 Task: Look for space in Xinhui, China from 5th June, 2023 to 16th June, 2023 for 2 adults in price range Rs.14000 to Rs.18000. Place can be entire place with 1  bedroom having 1 bed and 1 bathroom. Property type can be house, flat, guest house, hotel. Booking option can be shelf check-in. Required host language is Chinese (Simplified).
Action: Mouse moved to (380, 135)
Screenshot: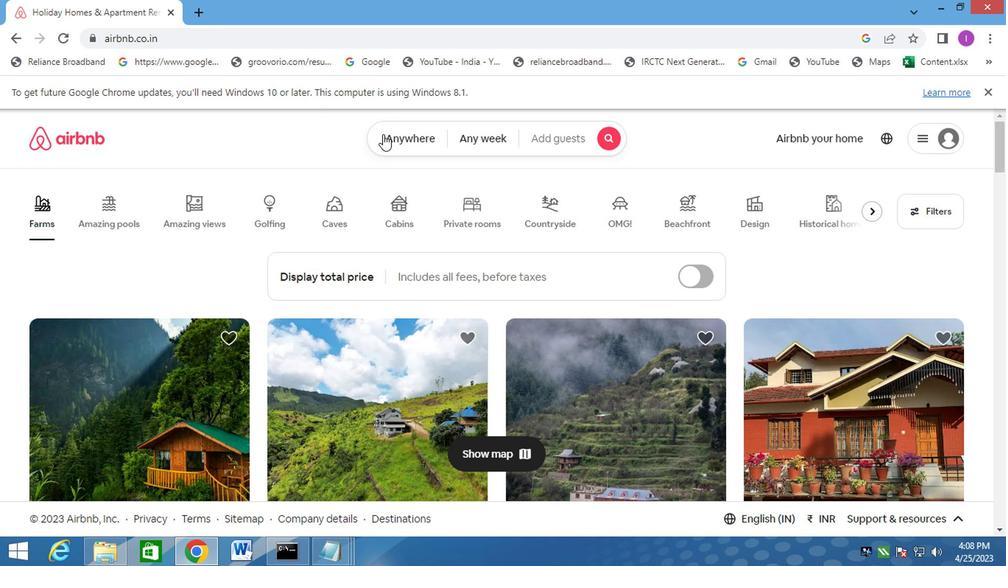 
Action: Mouse pressed left at (380, 135)
Screenshot: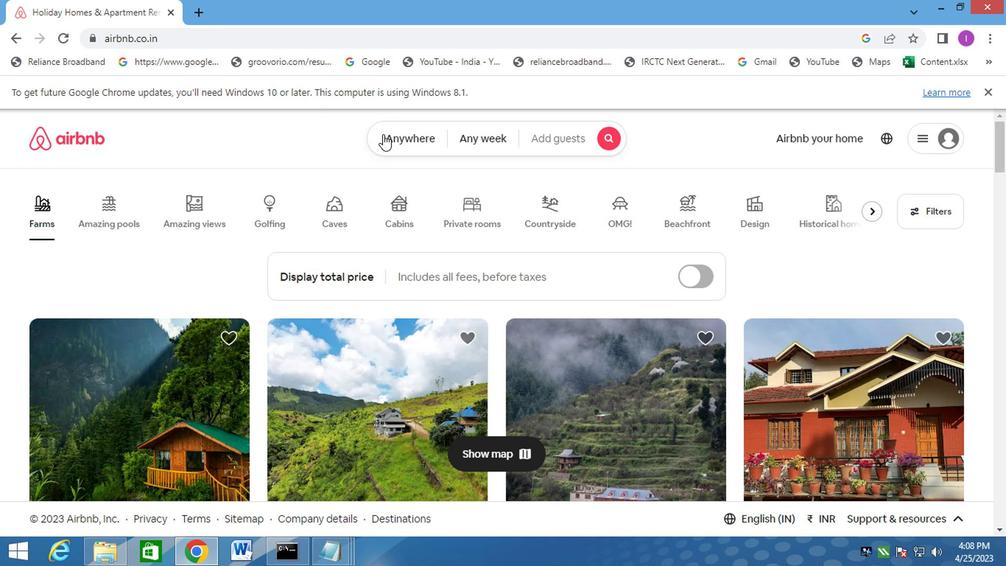 
Action: Mouse moved to (204, 200)
Screenshot: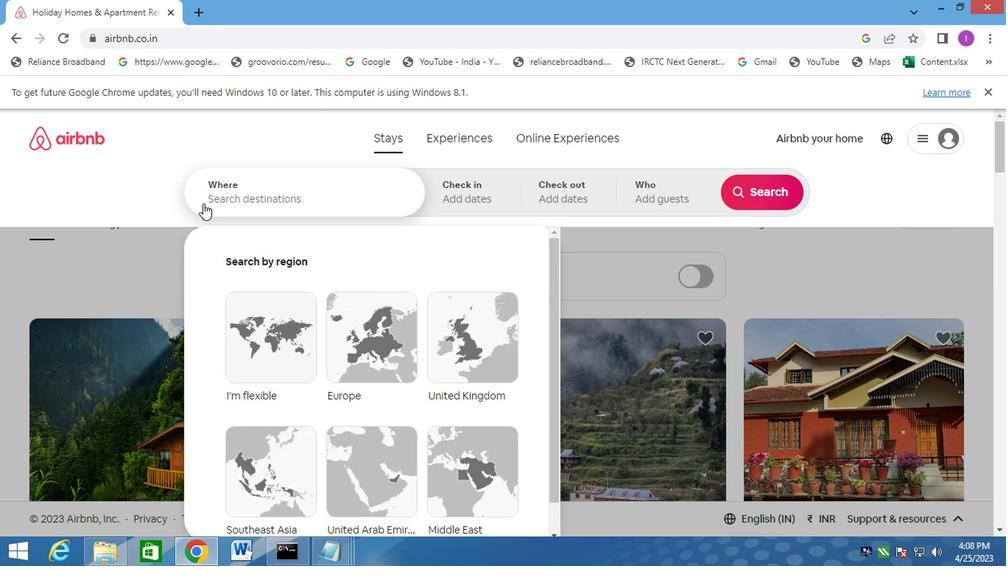 
Action: Mouse pressed left at (204, 200)
Screenshot: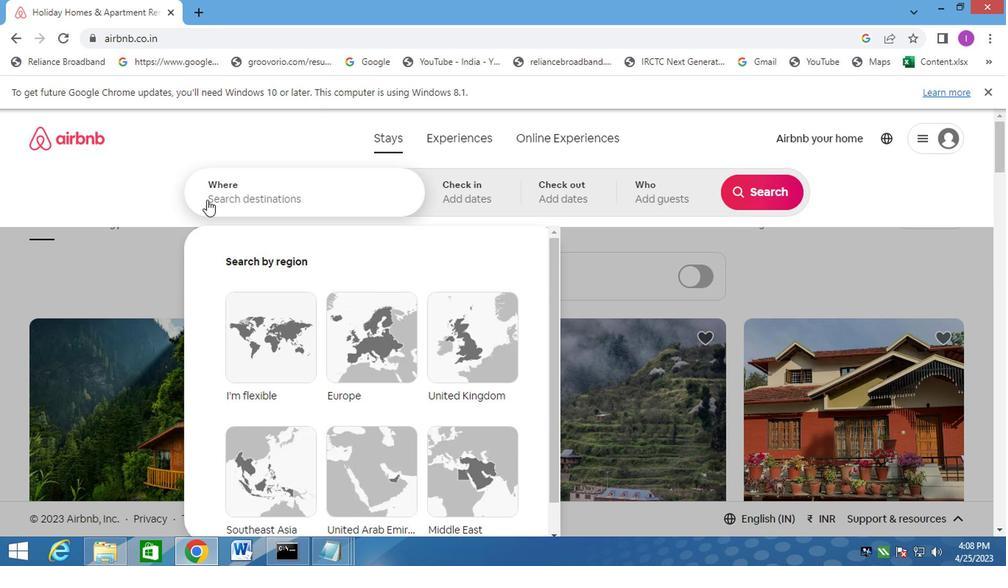 
Action: Mouse moved to (386, 208)
Screenshot: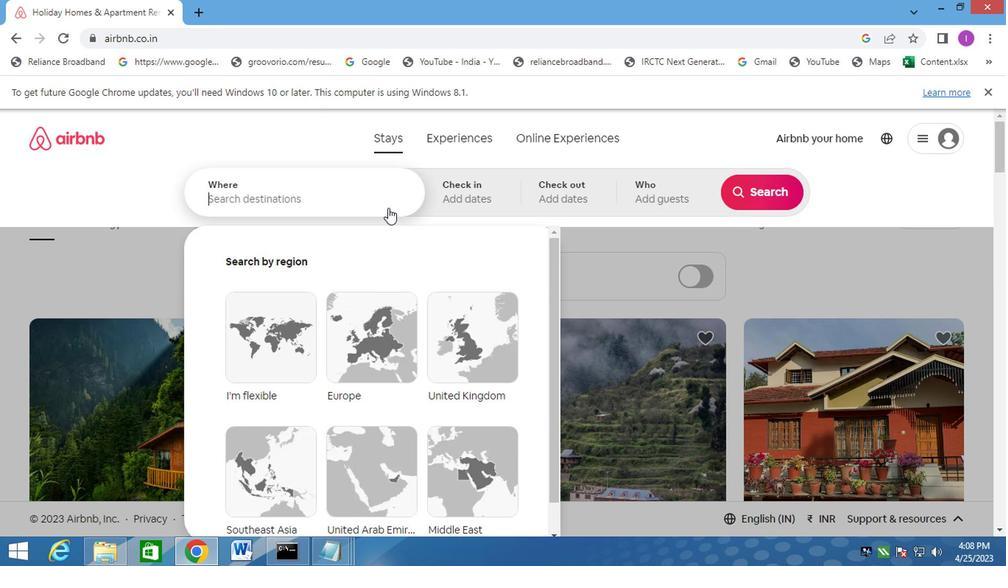 
Action: Key pressed xinhui
Screenshot: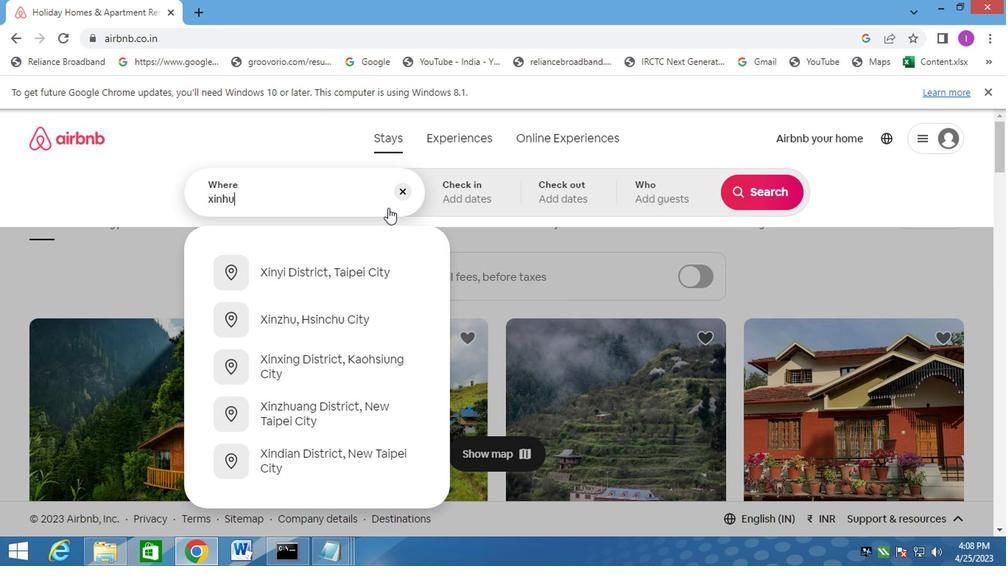 
Action: Mouse moved to (386, 208)
Screenshot: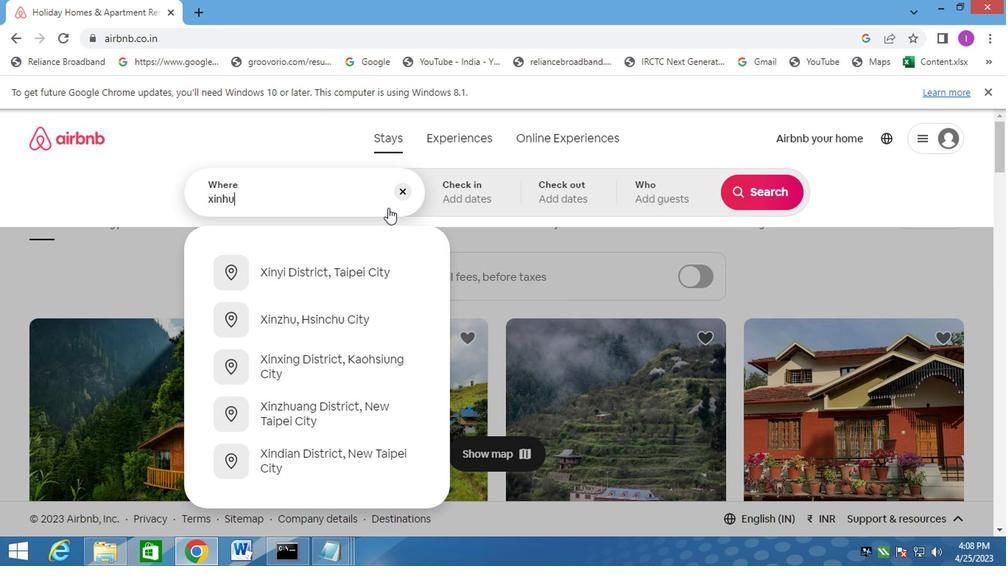 
Action: Key pressed ,china
Screenshot: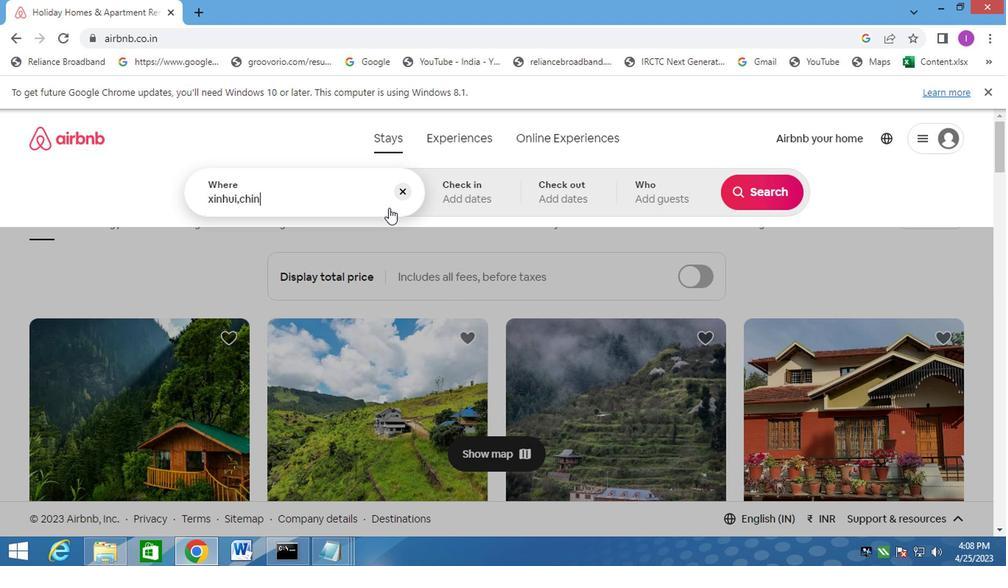 
Action: Mouse moved to (489, 186)
Screenshot: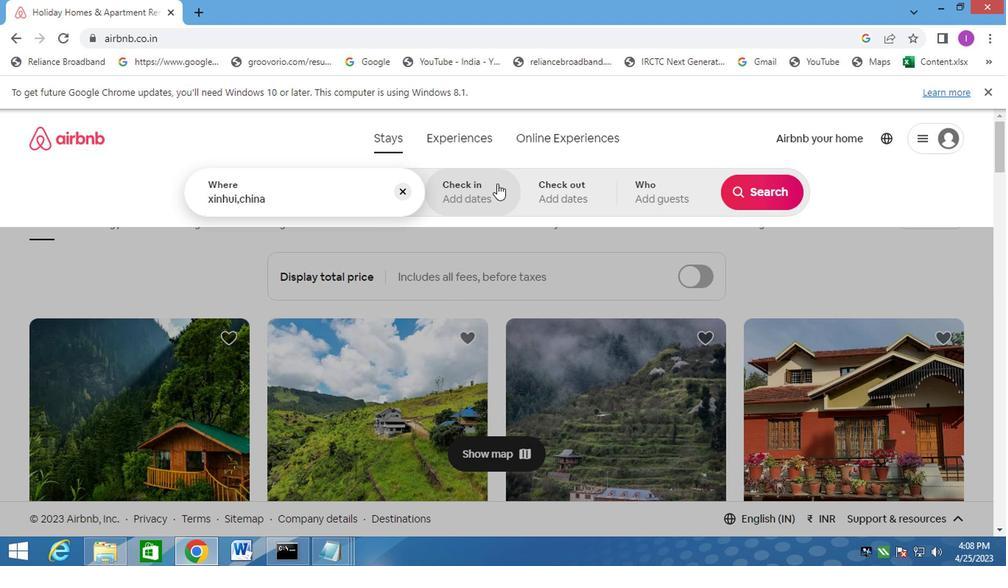 
Action: Mouse pressed left at (489, 186)
Screenshot: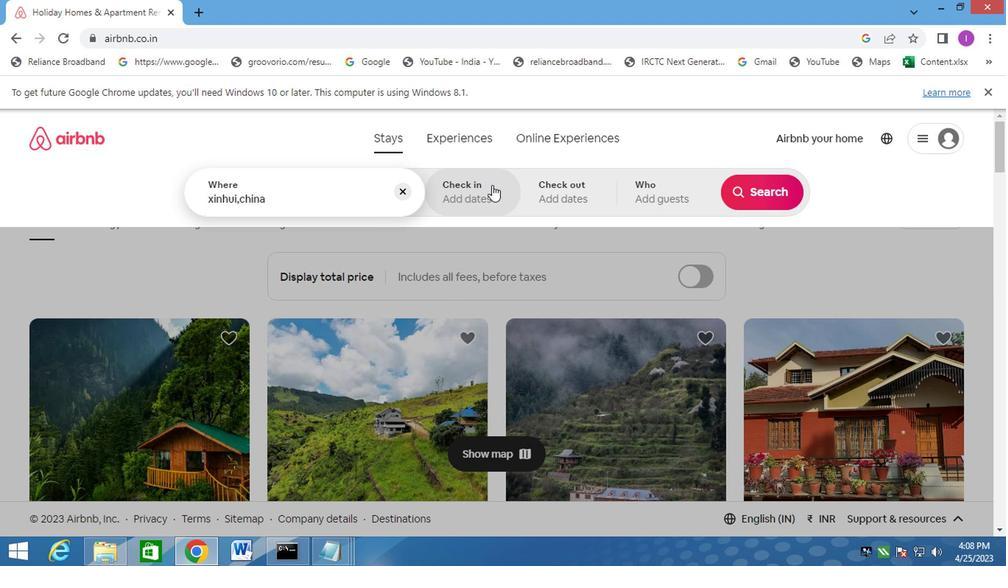 
Action: Mouse moved to (749, 309)
Screenshot: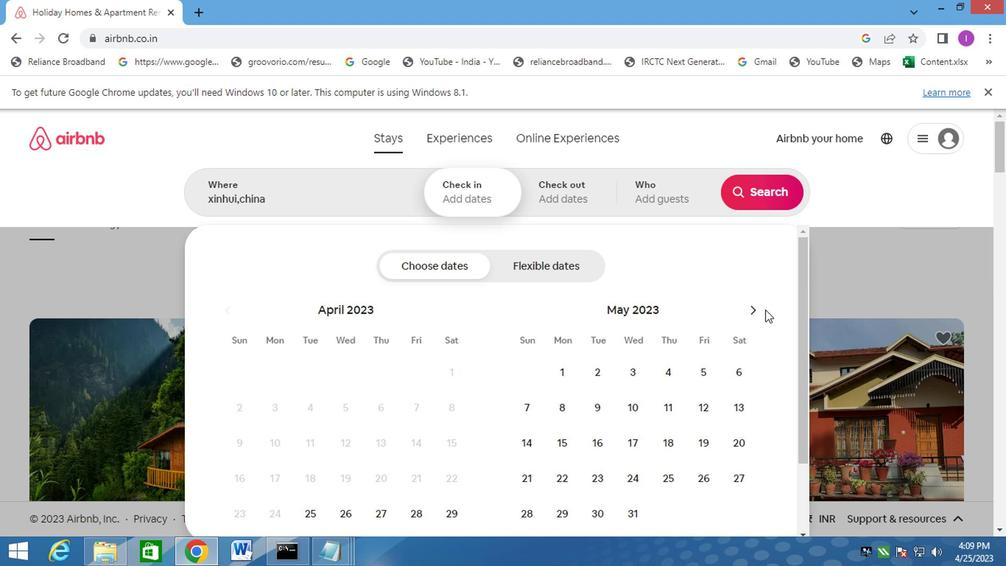 
Action: Mouse pressed left at (749, 309)
Screenshot: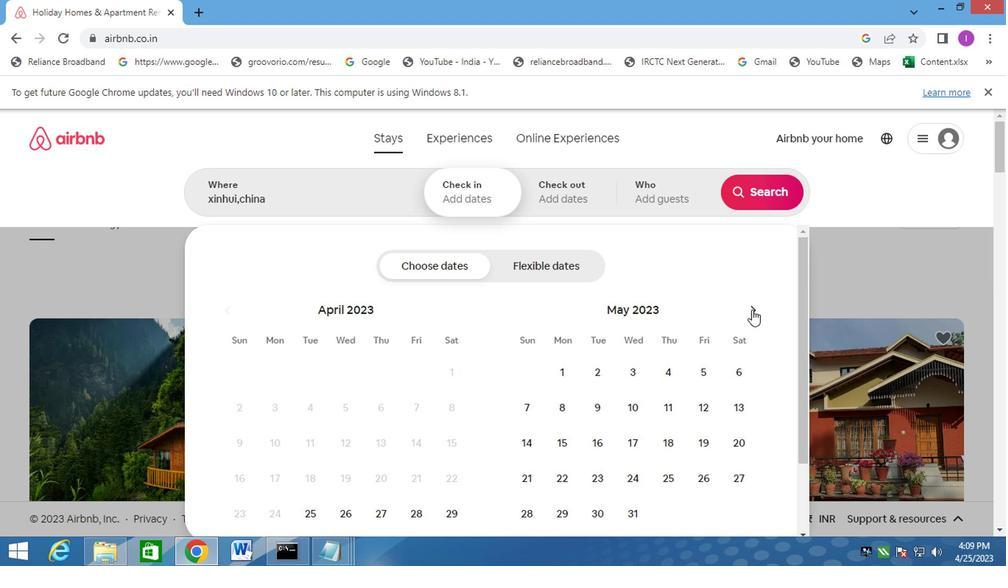
Action: Mouse pressed left at (749, 309)
Screenshot: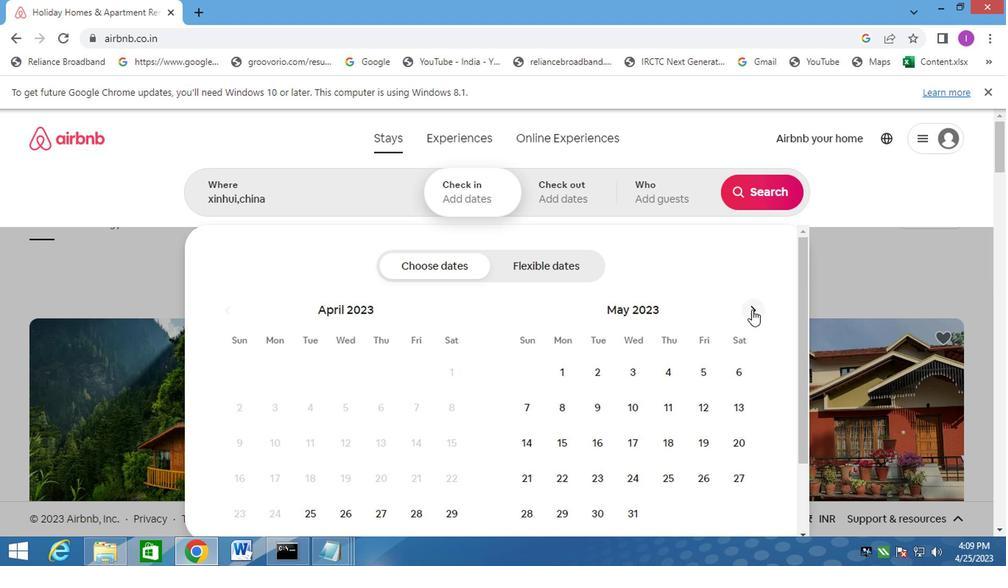
Action: Mouse pressed left at (749, 309)
Screenshot: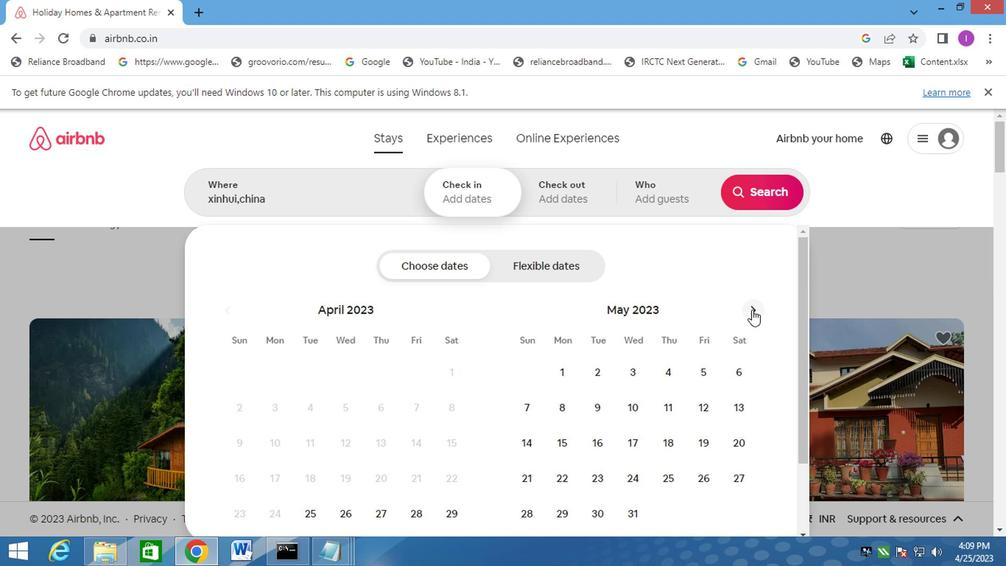
Action: Mouse moved to (275, 406)
Screenshot: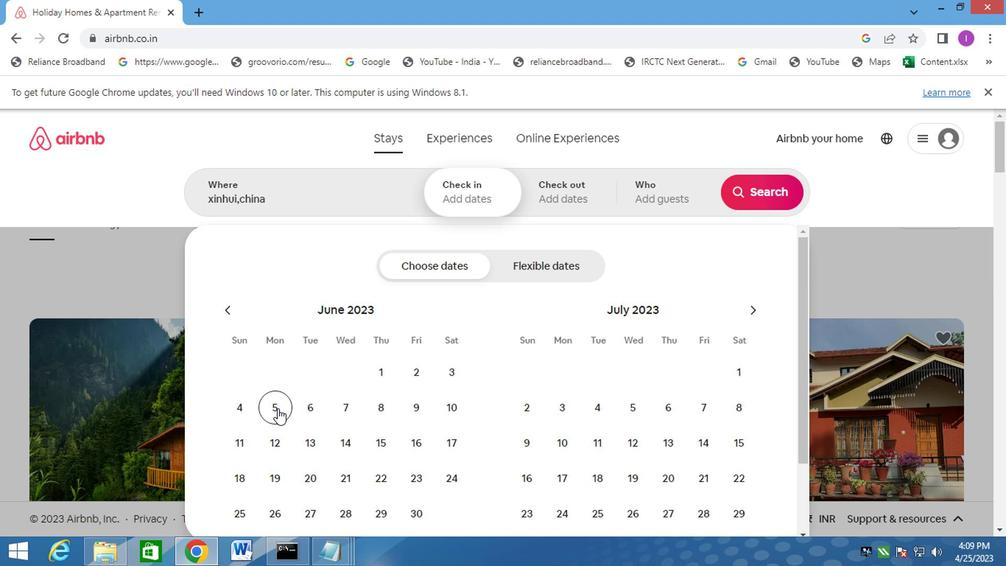 
Action: Mouse pressed left at (275, 406)
Screenshot: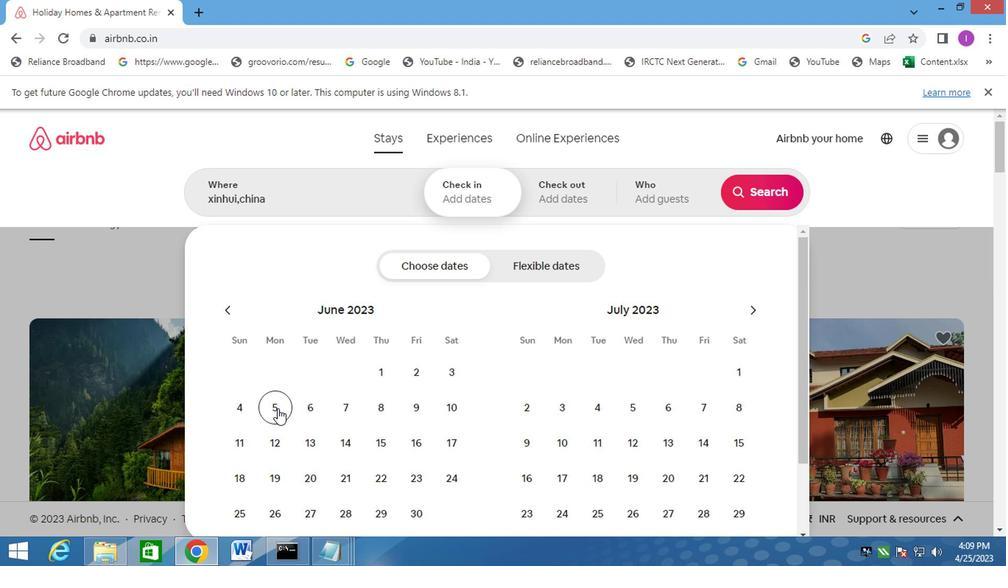 
Action: Mouse moved to (417, 434)
Screenshot: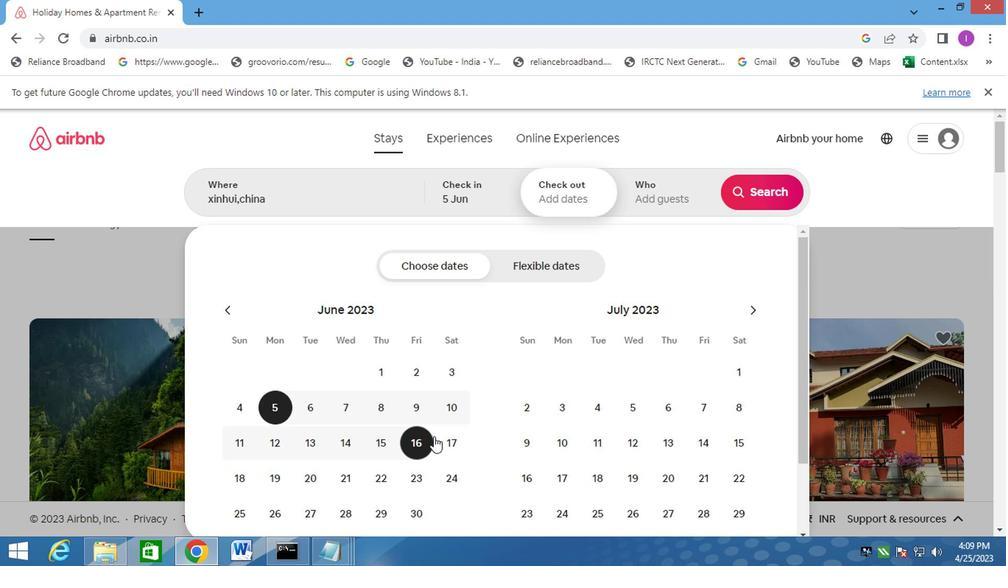 
Action: Mouse pressed left at (417, 434)
Screenshot: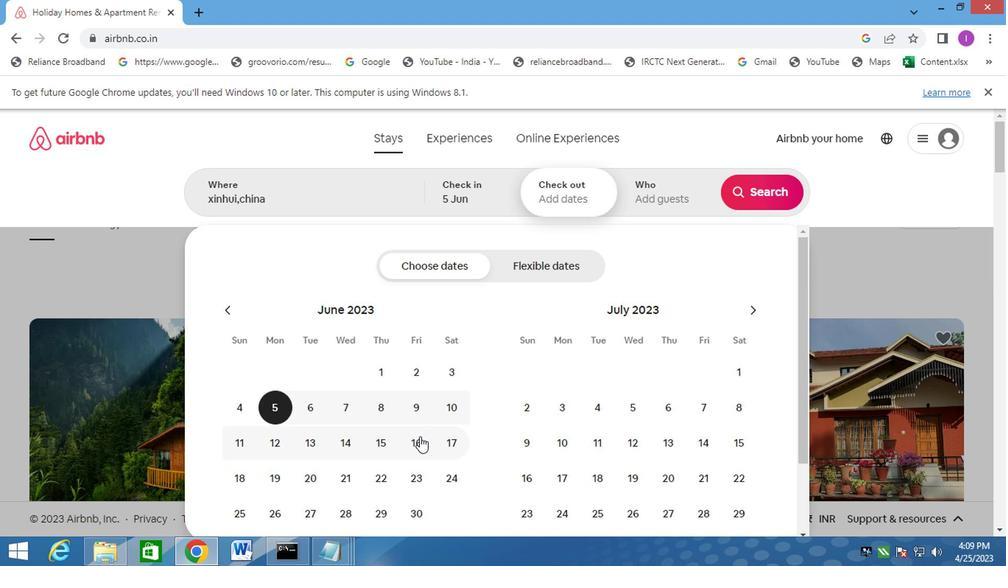 
Action: Mouse moved to (682, 200)
Screenshot: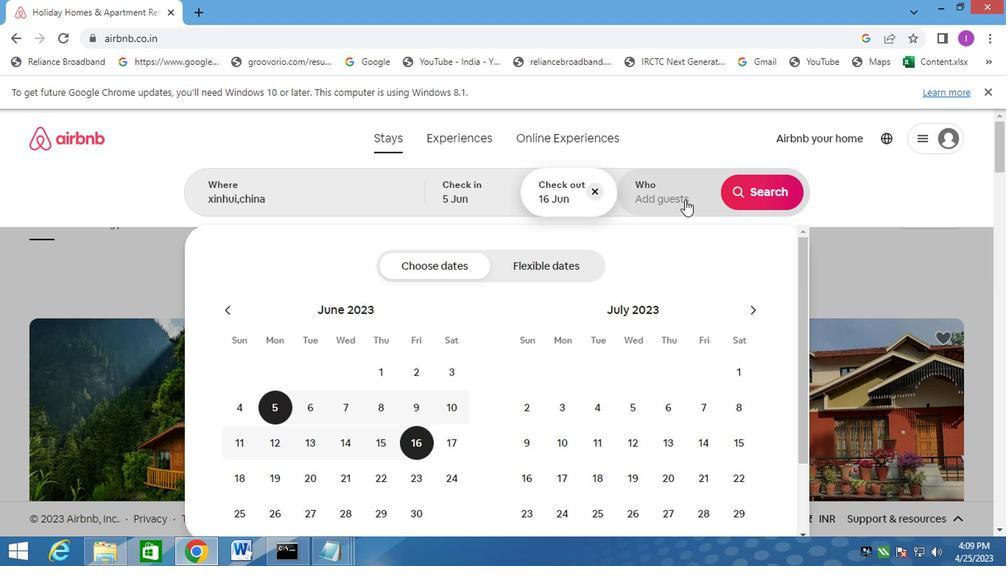 
Action: Mouse pressed left at (682, 200)
Screenshot: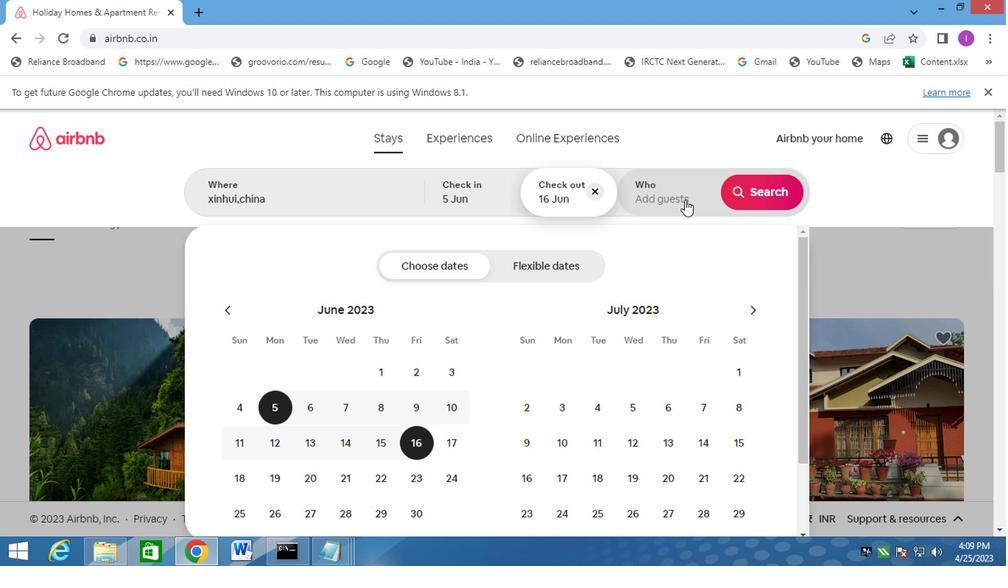 
Action: Mouse moved to (764, 265)
Screenshot: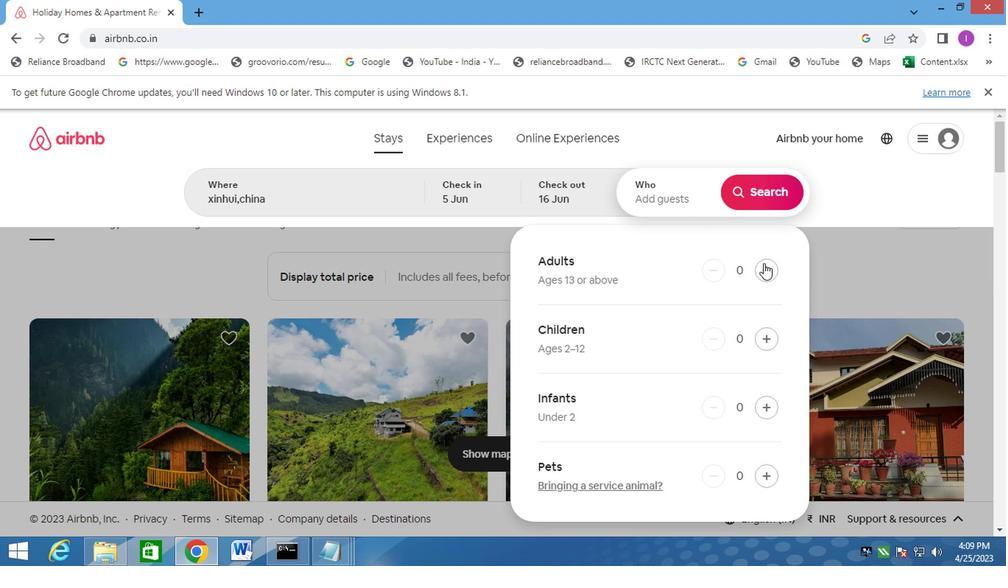 
Action: Mouse pressed left at (764, 265)
Screenshot: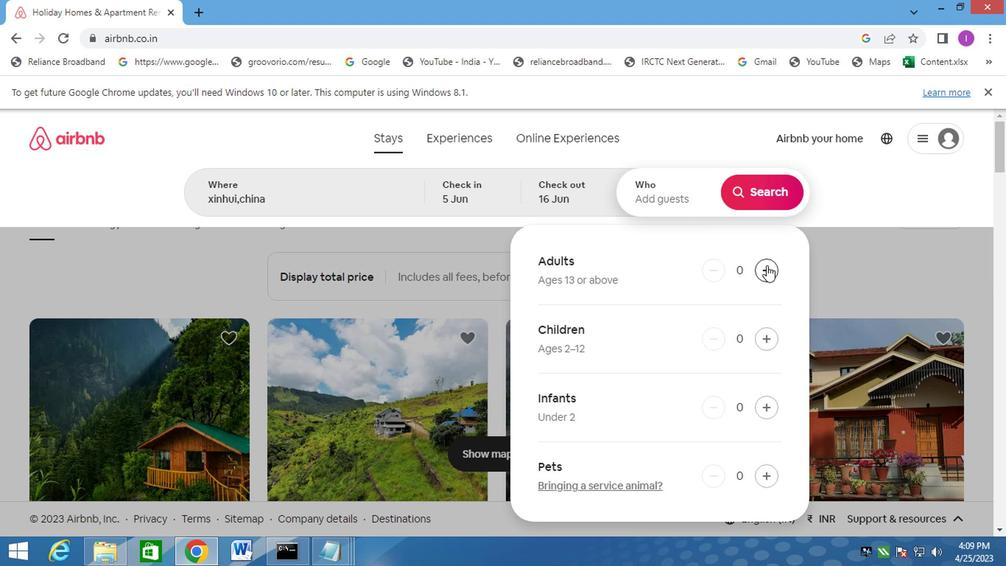 
Action: Mouse moved to (765, 264)
Screenshot: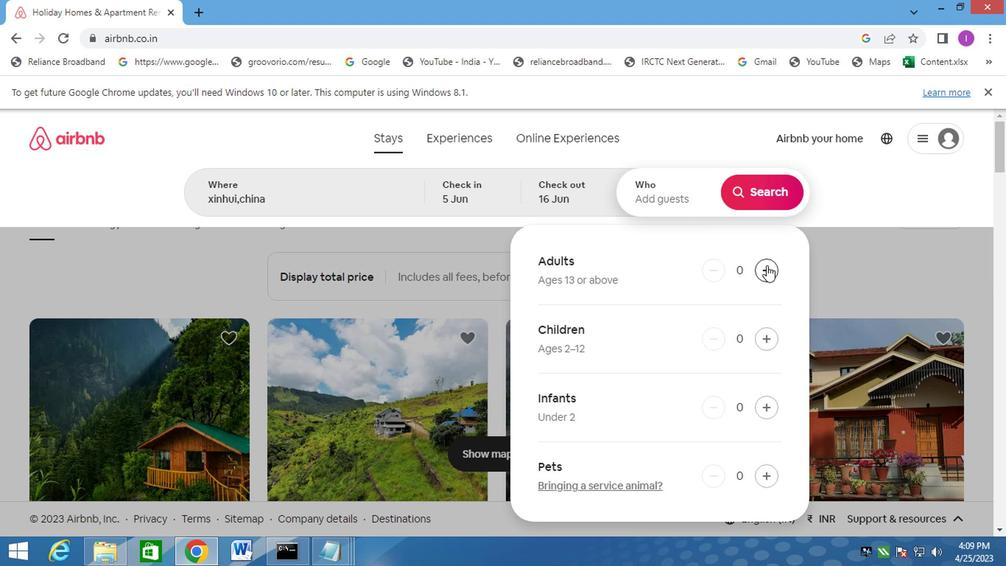 
Action: Mouse pressed left at (765, 264)
Screenshot: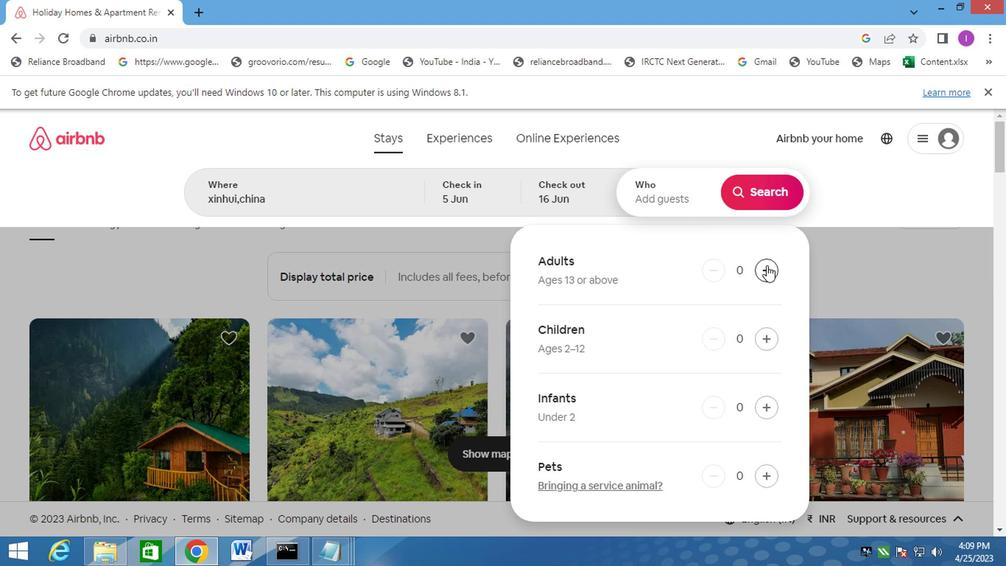 
Action: Mouse moved to (778, 189)
Screenshot: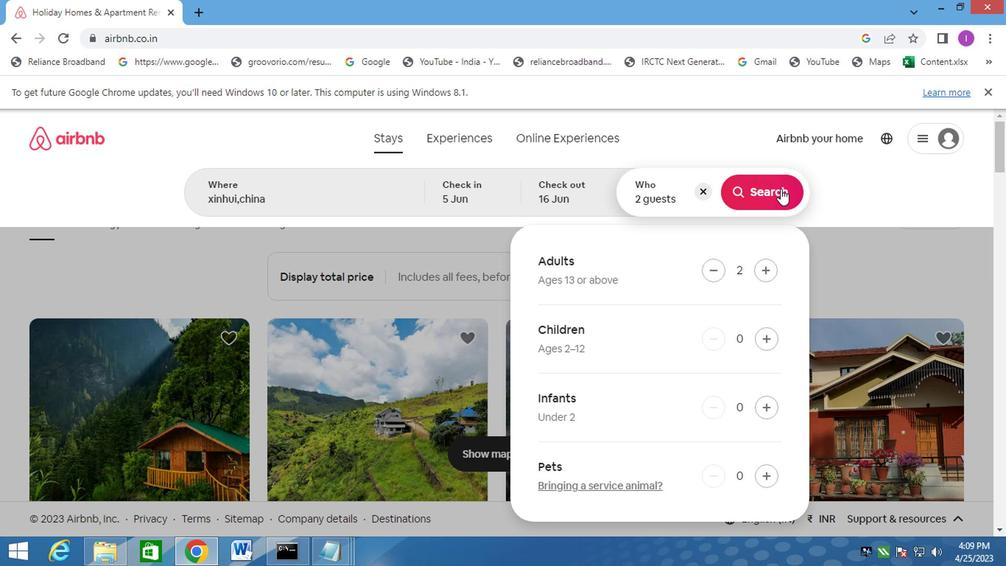 
Action: Mouse pressed left at (778, 189)
Screenshot: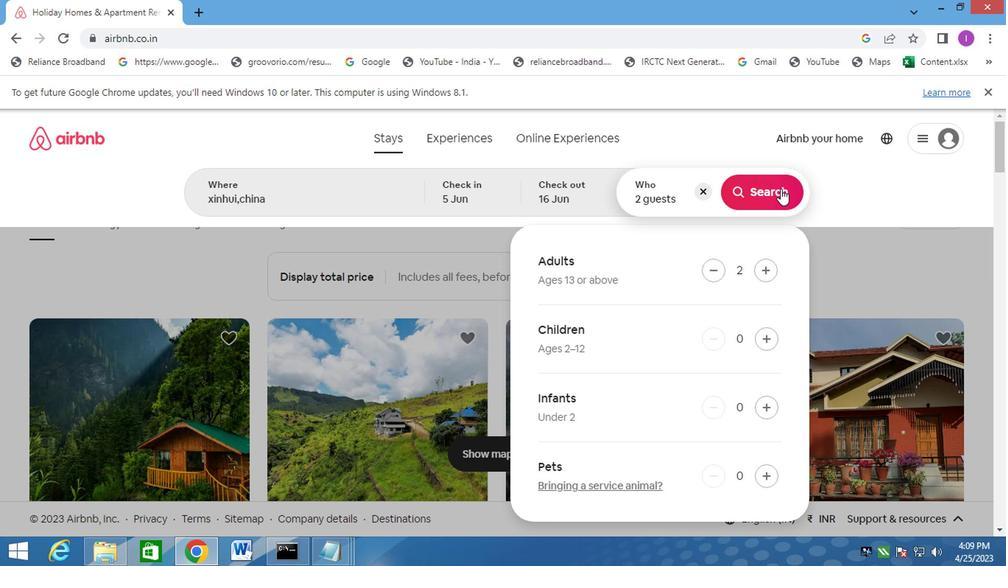 
Action: Mouse moved to (945, 197)
Screenshot: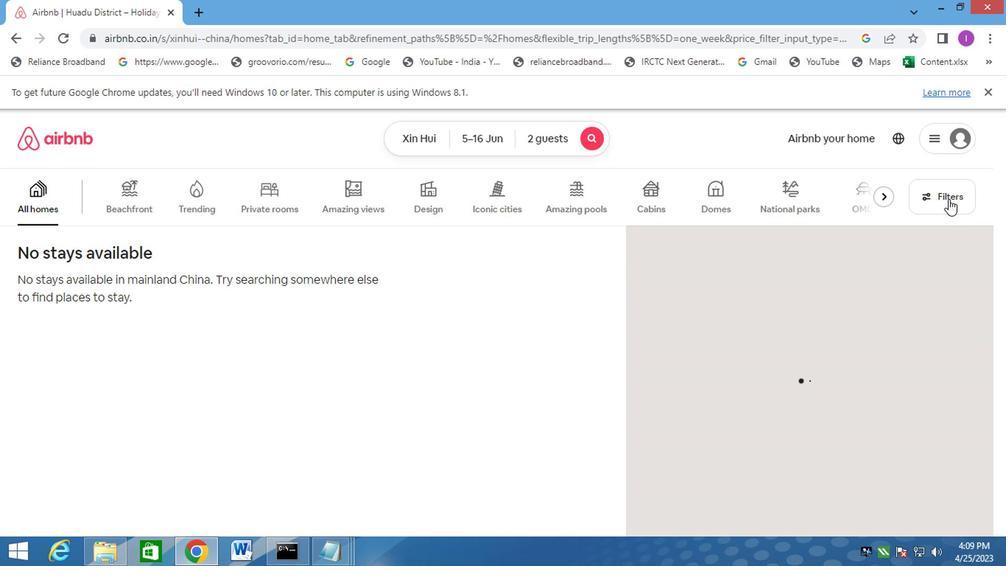 
Action: Mouse pressed left at (945, 197)
Screenshot: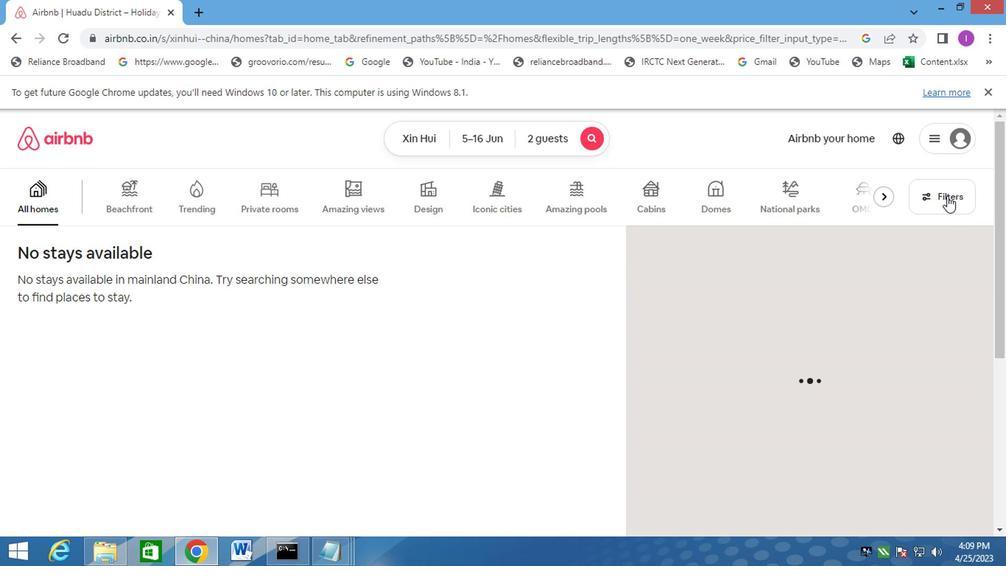 
Action: Mouse moved to (309, 287)
Screenshot: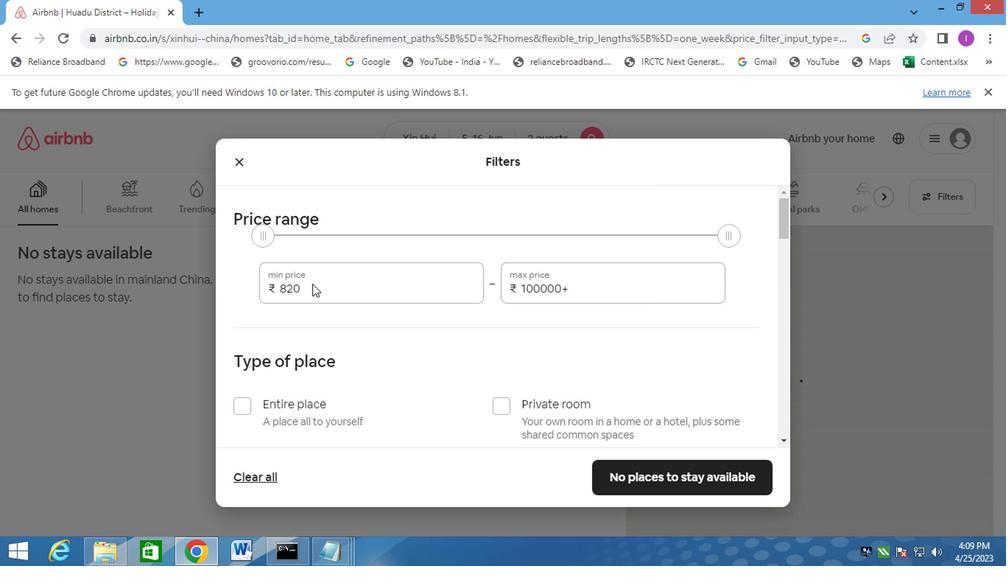 
Action: Mouse pressed left at (309, 287)
Screenshot: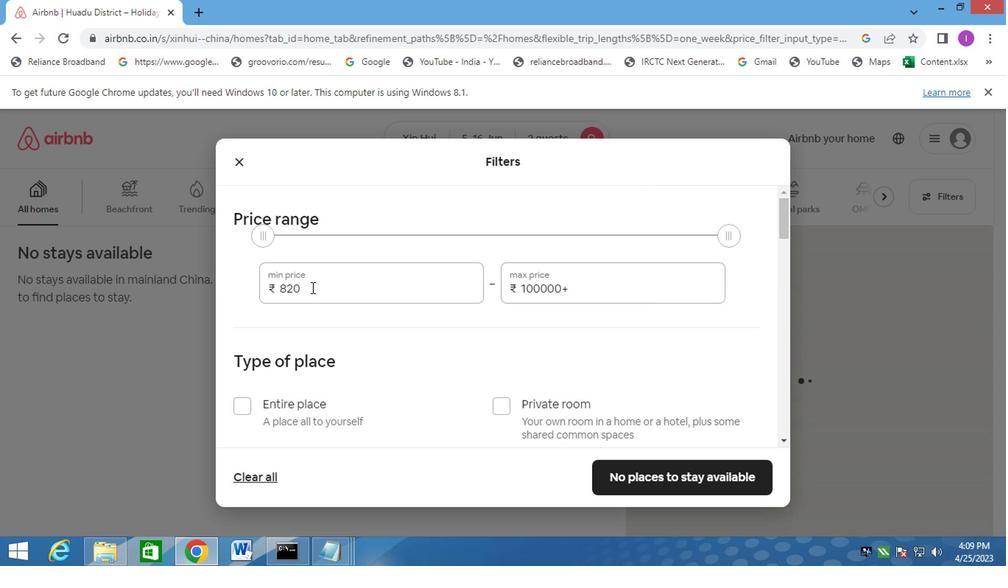 
Action: Mouse moved to (301, 298)
Screenshot: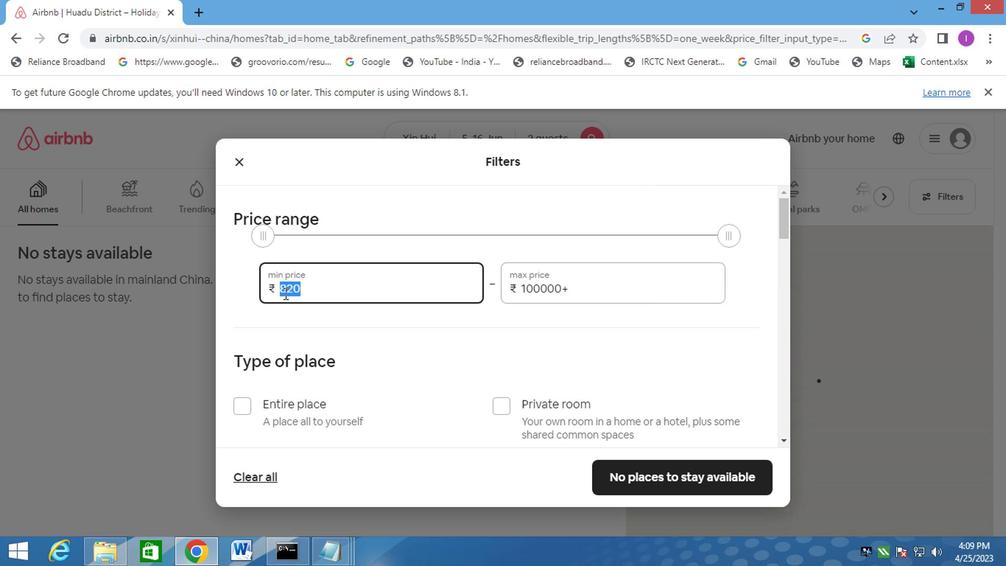 
Action: Key pressed 140000<Key.backspace>
Screenshot: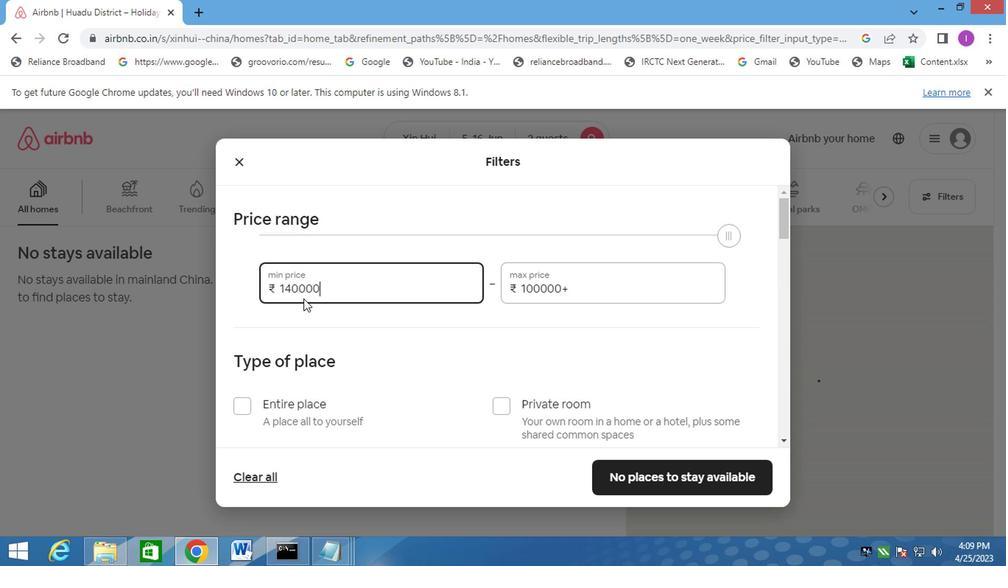 
Action: Mouse moved to (569, 290)
Screenshot: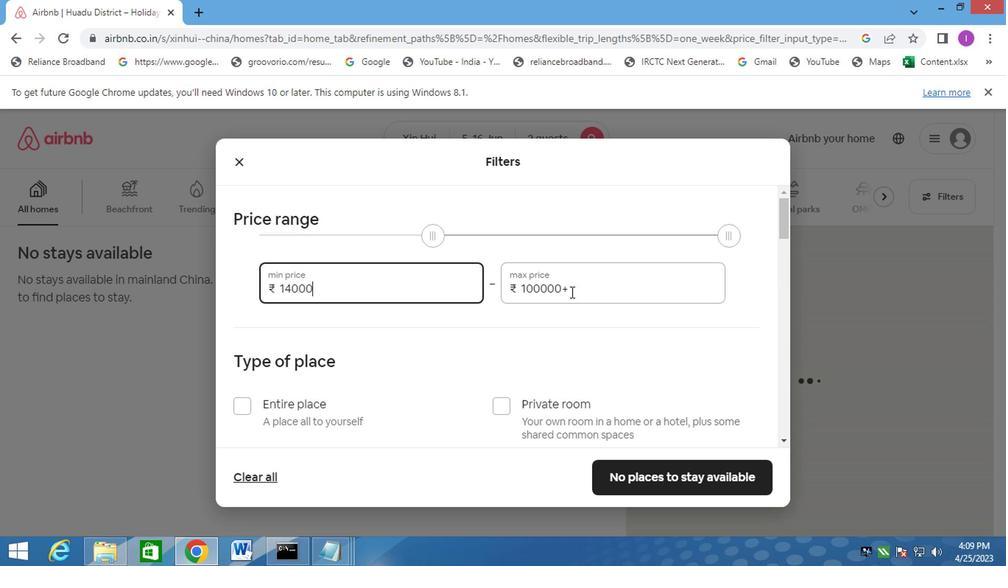 
Action: Mouse pressed left at (569, 290)
Screenshot: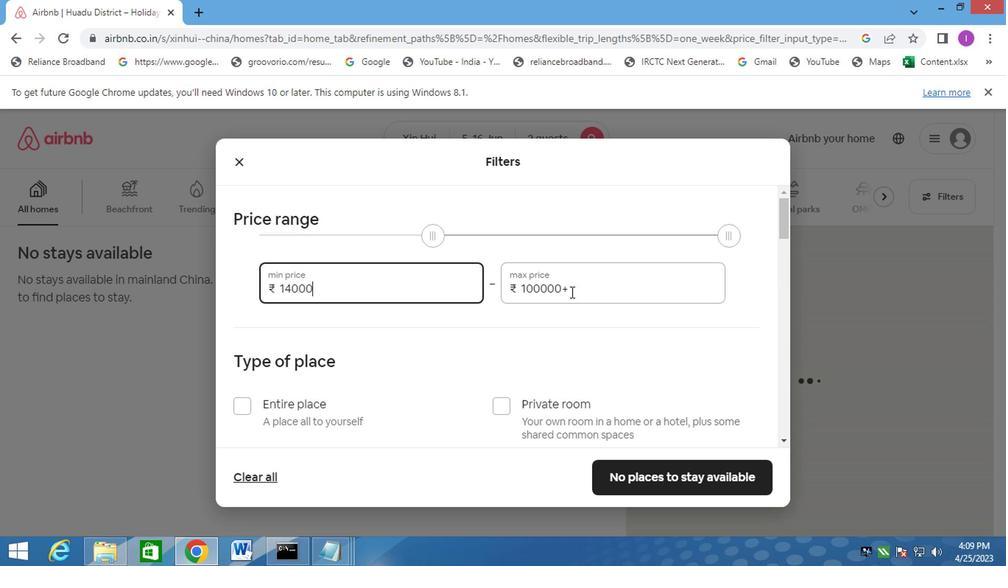 
Action: Mouse moved to (516, 292)
Screenshot: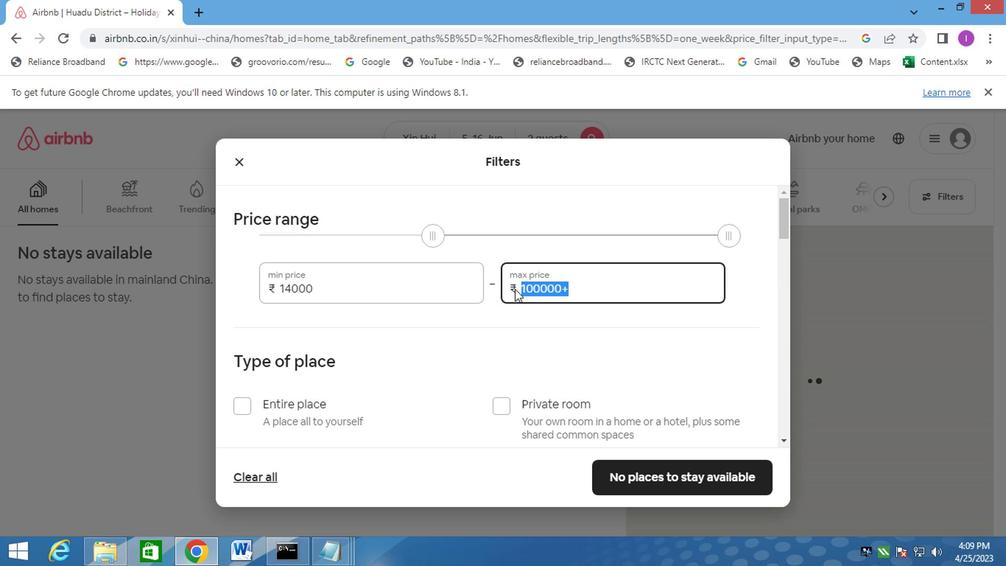 
Action: Key pressed 18000
Screenshot: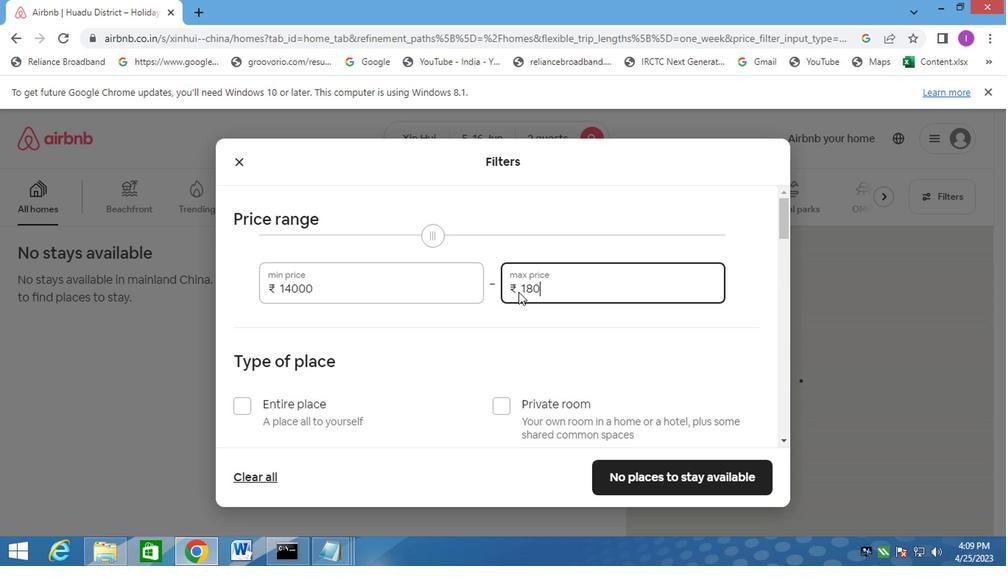 
Action: Mouse moved to (237, 405)
Screenshot: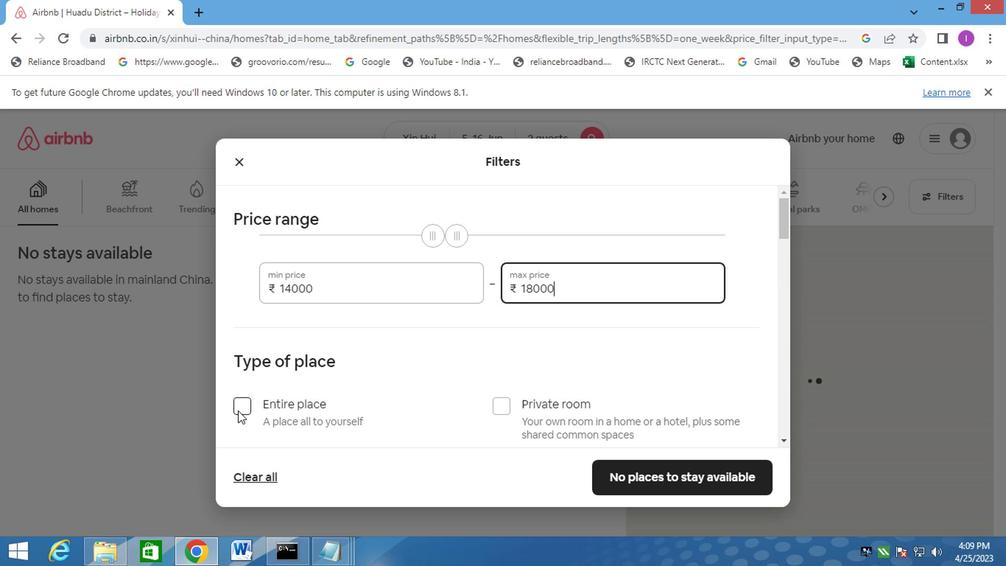 
Action: Mouse pressed left at (237, 405)
Screenshot: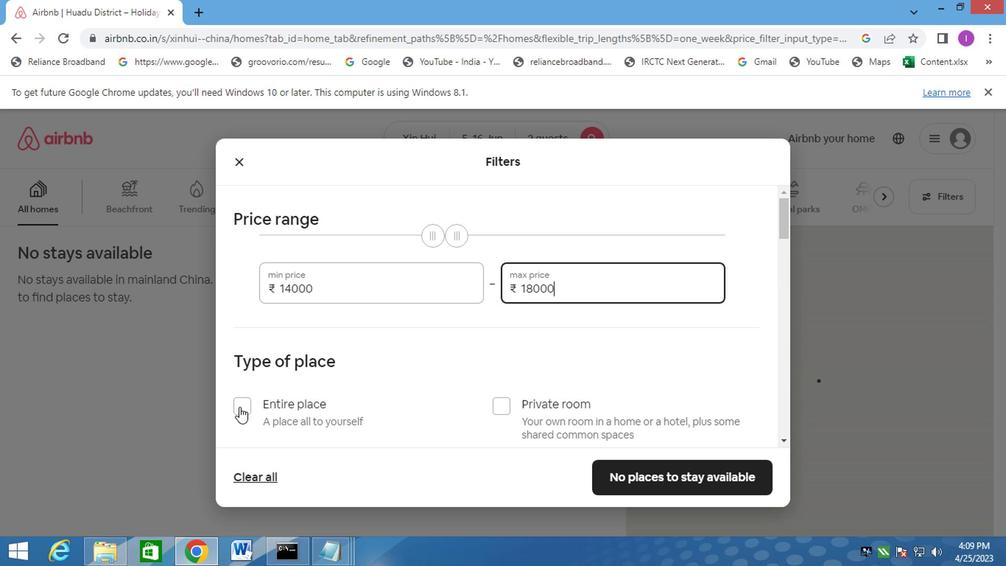 
Action: Mouse moved to (688, 374)
Screenshot: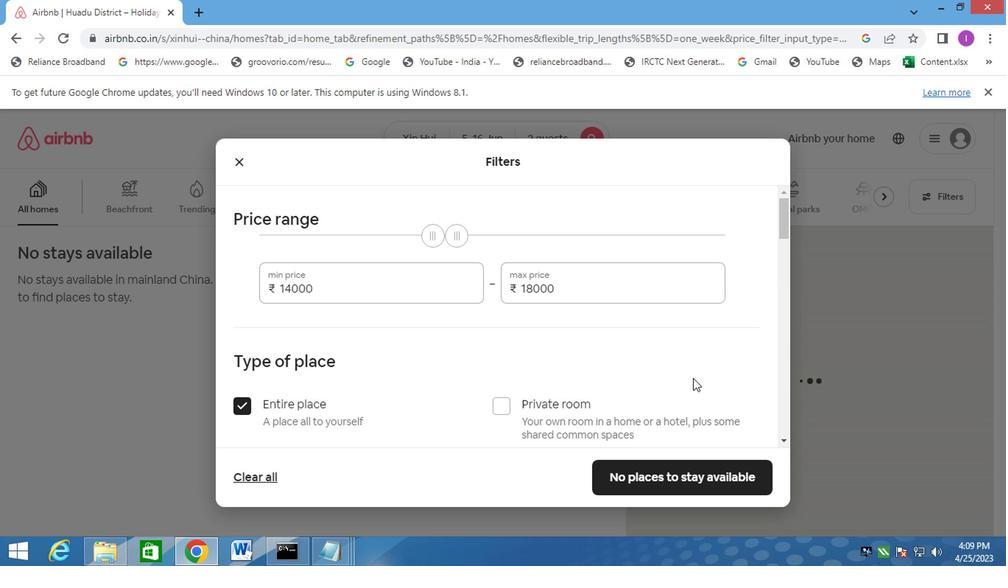 
Action: Mouse scrolled (688, 374) with delta (0, 0)
Screenshot: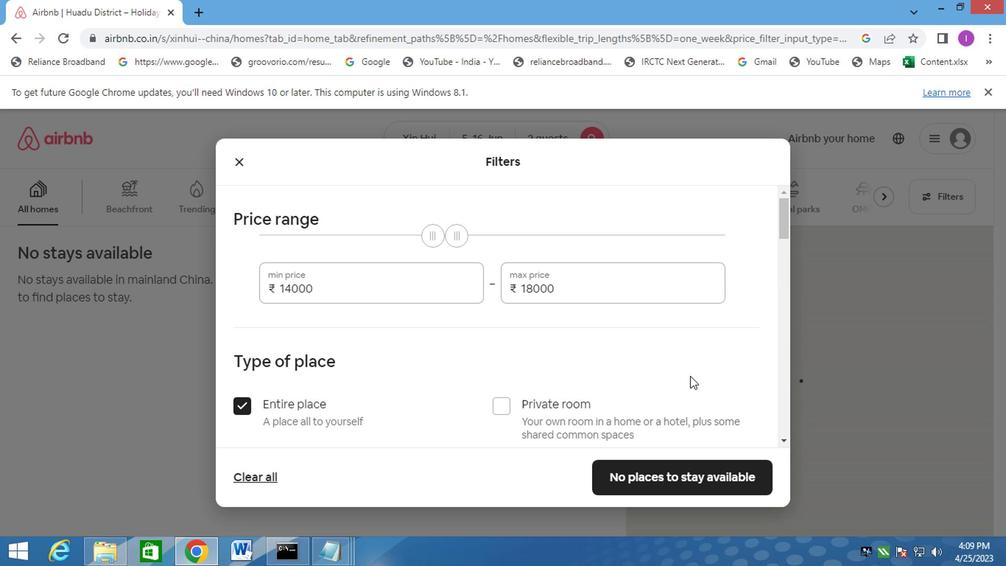 
Action: Mouse scrolled (688, 374) with delta (0, 0)
Screenshot: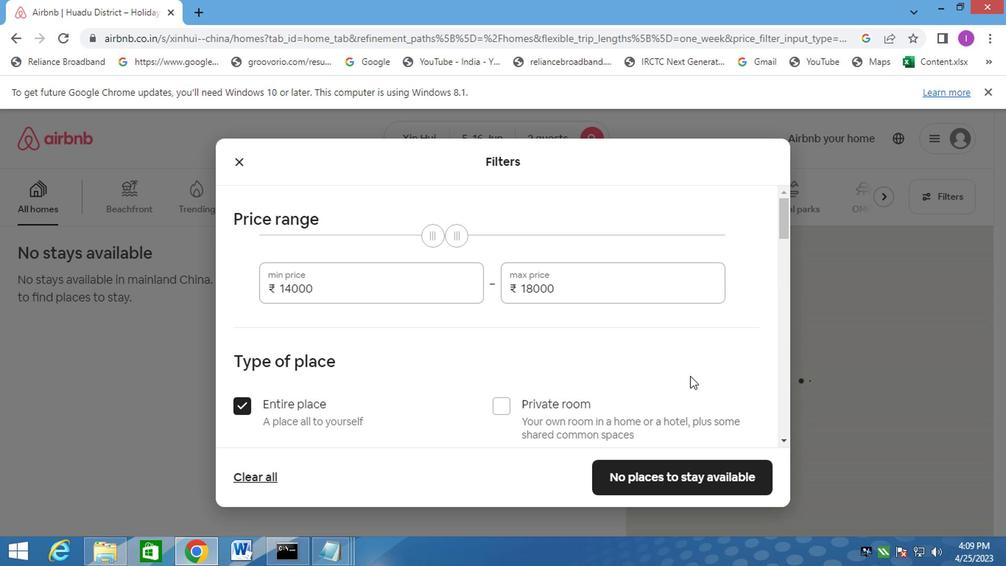 
Action: Mouse moved to (550, 339)
Screenshot: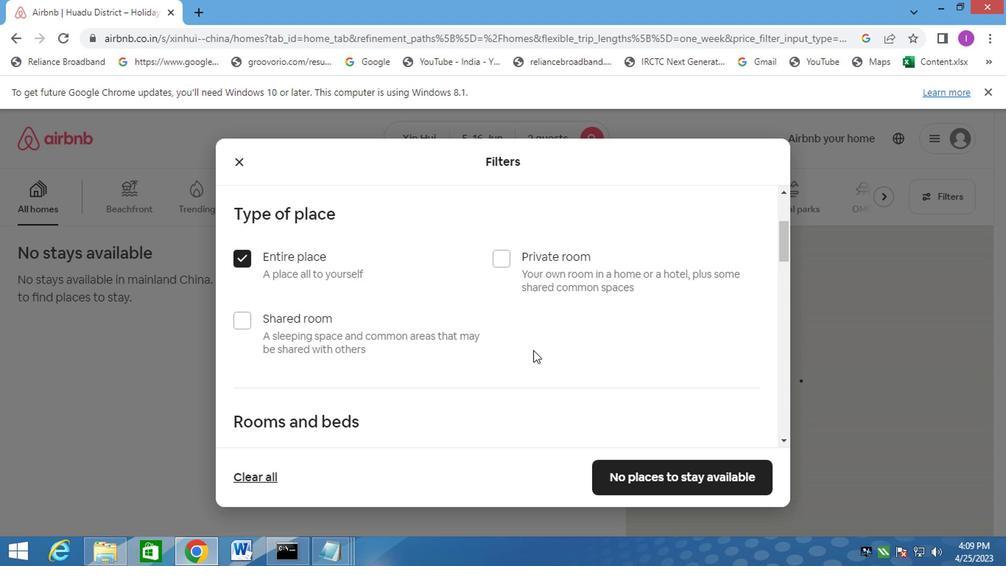 
Action: Mouse scrolled (550, 338) with delta (0, 0)
Screenshot: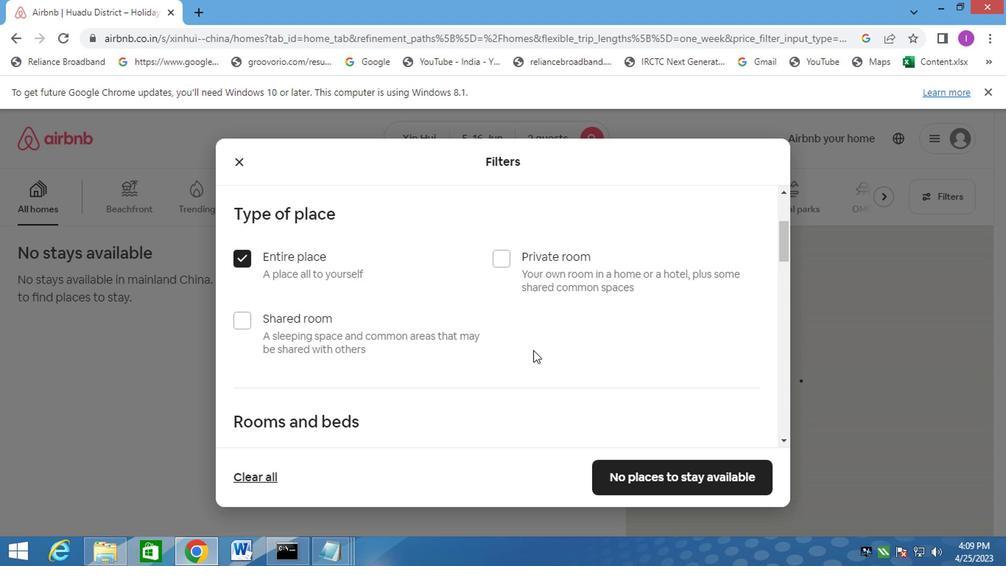 
Action: Mouse moved to (552, 339)
Screenshot: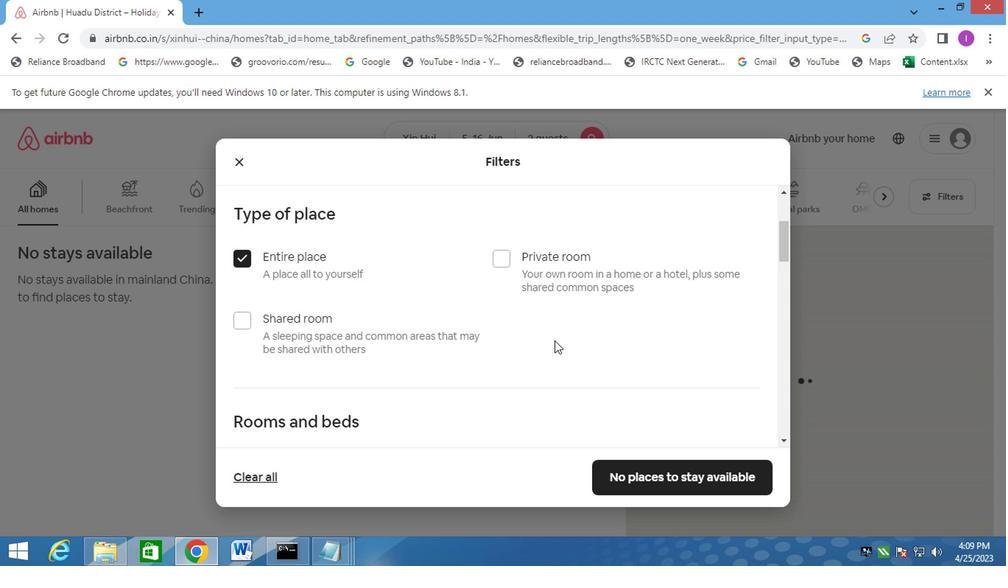
Action: Mouse scrolled (552, 339) with delta (0, 0)
Screenshot: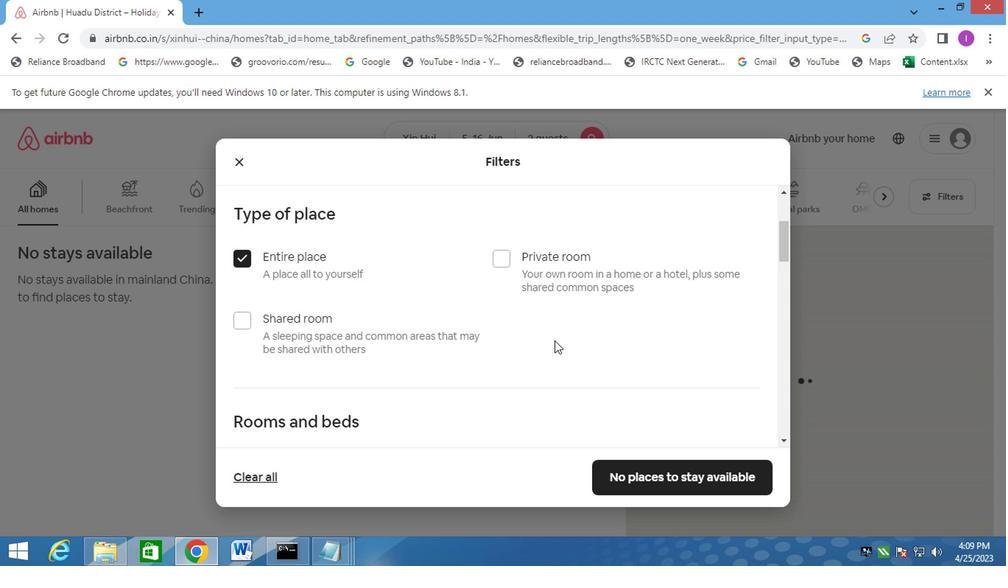 
Action: Mouse moved to (552, 339)
Screenshot: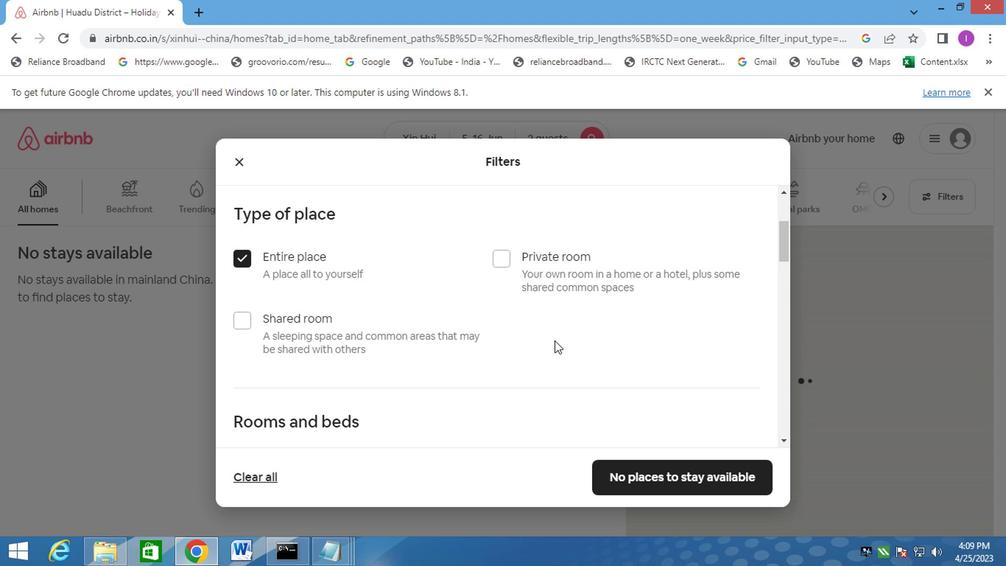 
Action: Mouse scrolled (552, 339) with delta (0, 0)
Screenshot: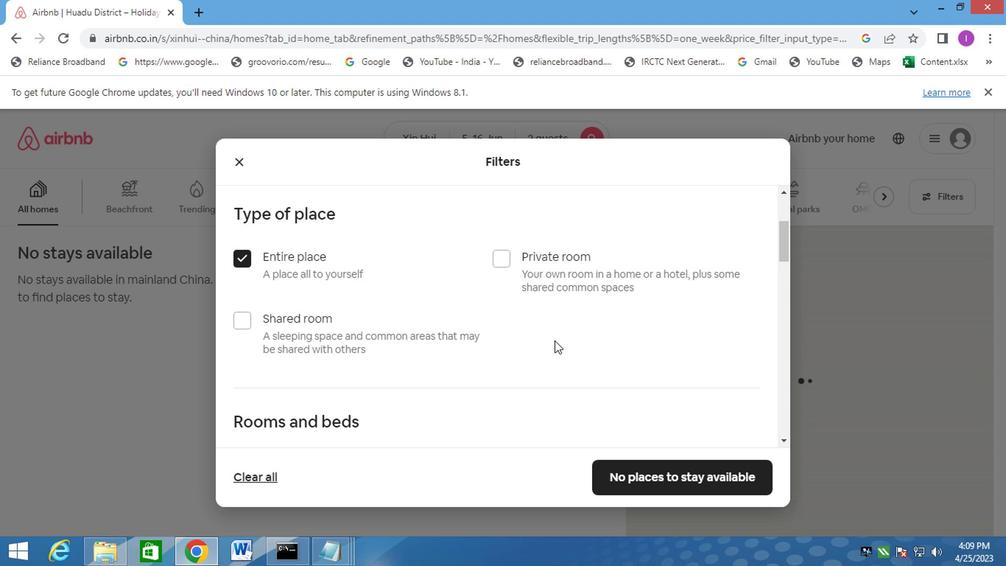
Action: Mouse moved to (415, 276)
Screenshot: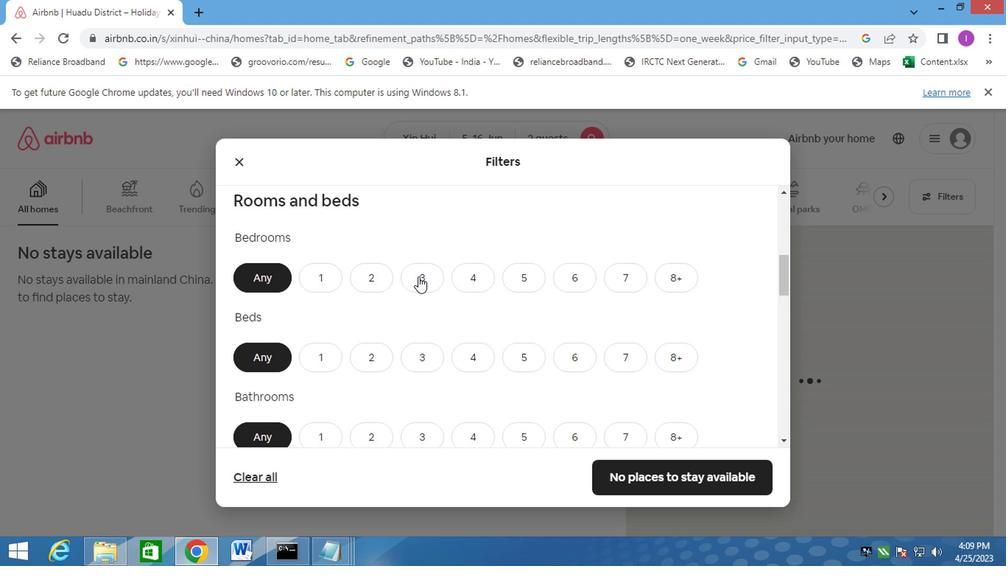 
Action: Mouse pressed left at (415, 276)
Screenshot: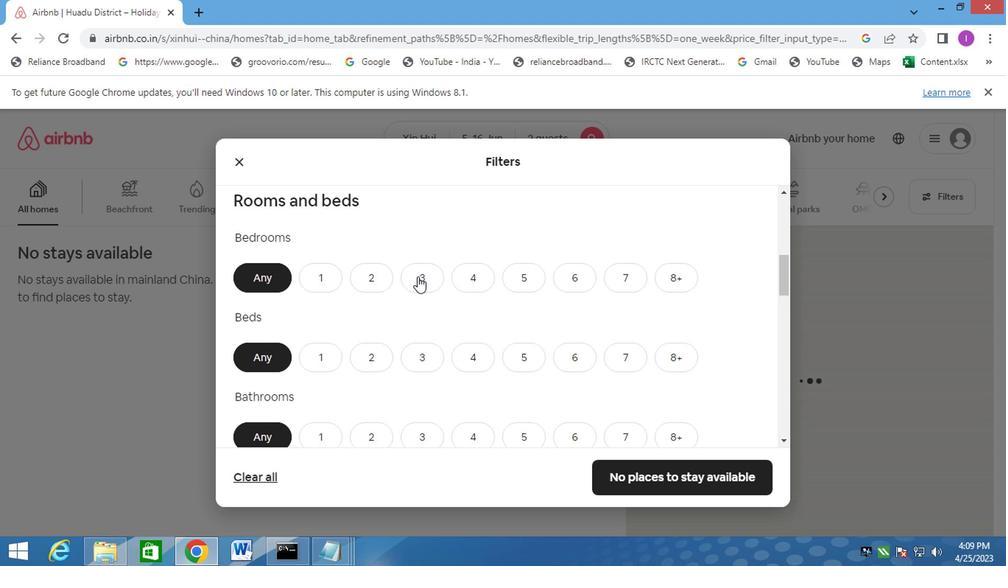 
Action: Mouse moved to (416, 352)
Screenshot: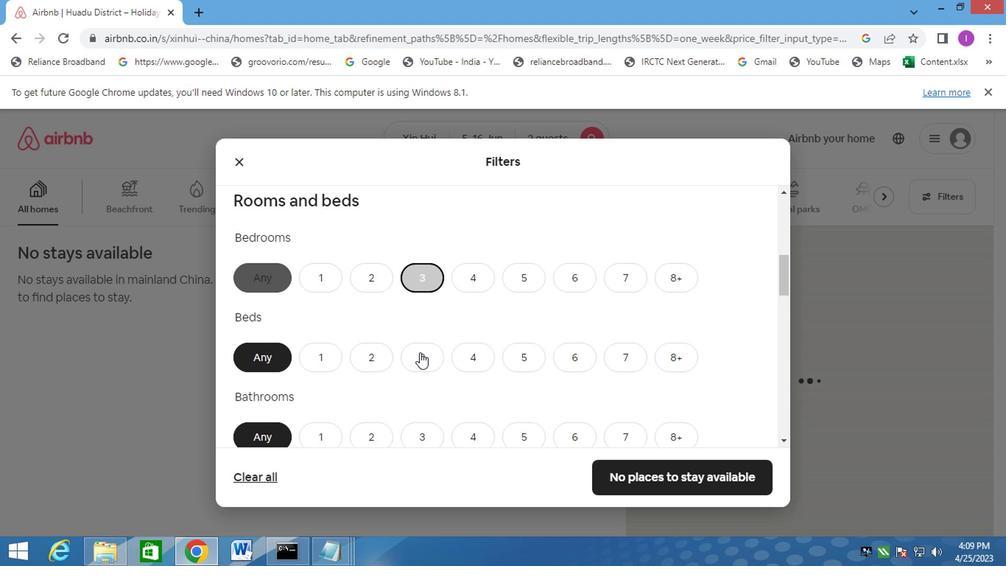 
Action: Mouse pressed left at (416, 352)
Screenshot: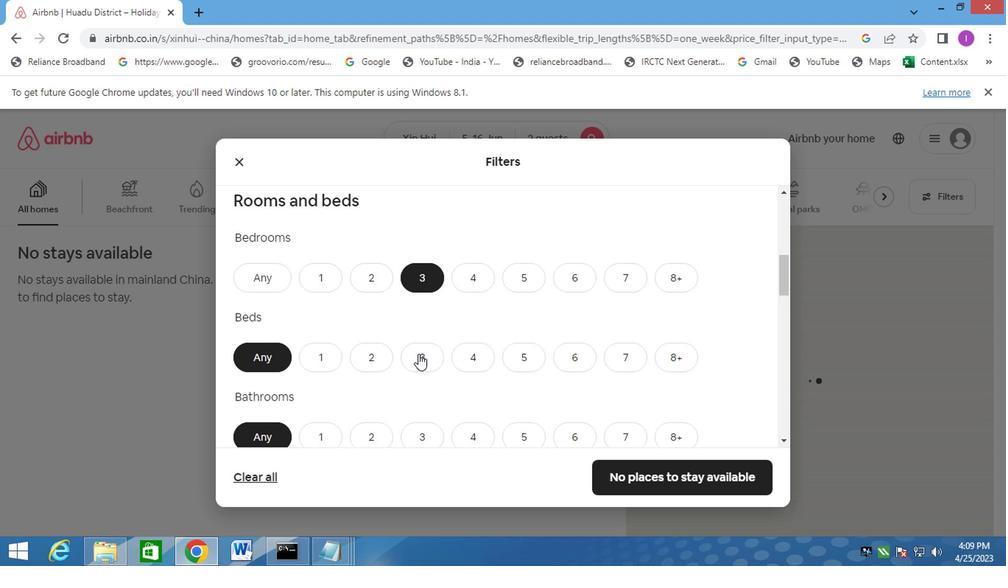 
Action: Mouse moved to (500, 320)
Screenshot: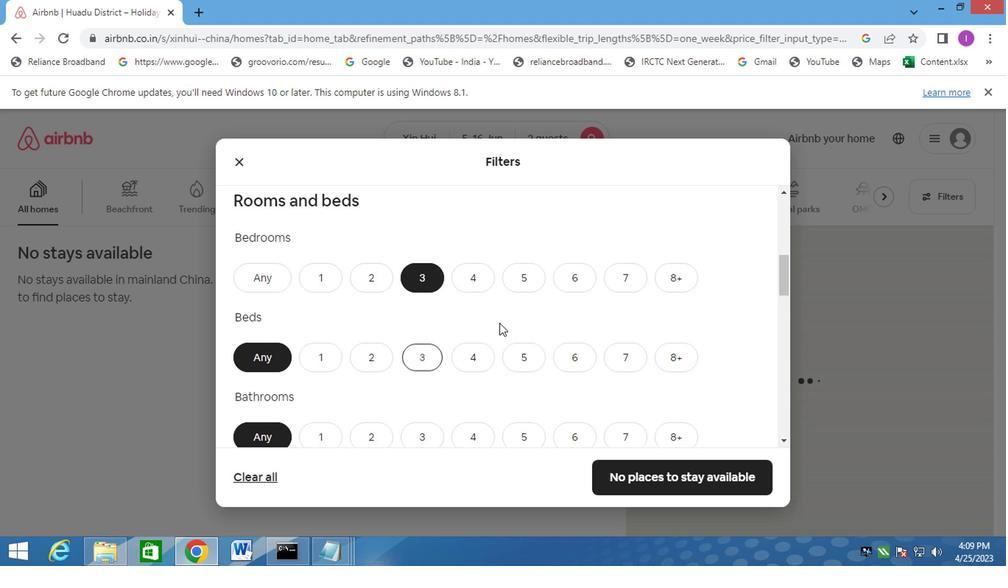
Action: Mouse scrolled (500, 320) with delta (0, 0)
Screenshot: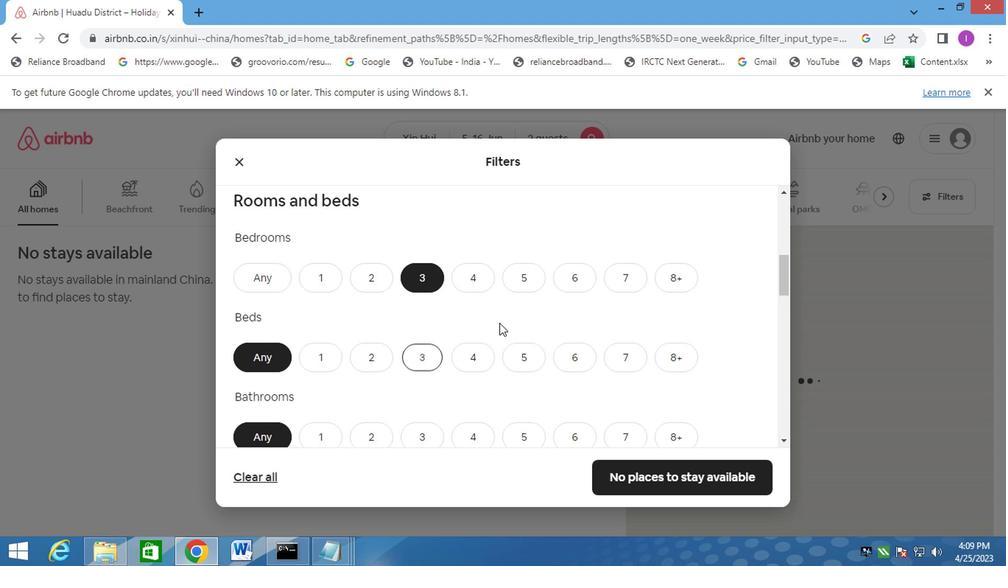 
Action: Mouse scrolled (500, 320) with delta (0, 0)
Screenshot: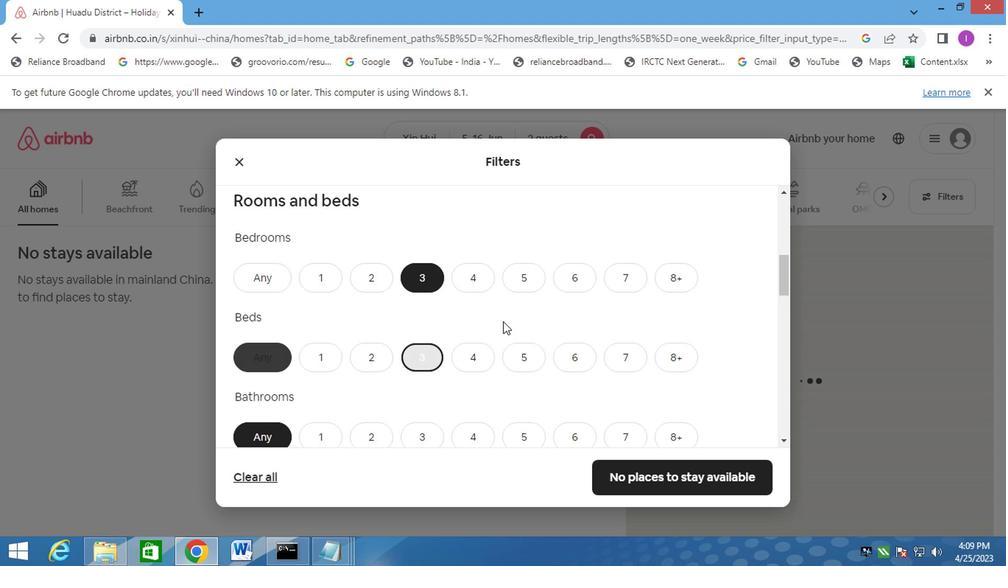 
Action: Mouse moved to (414, 296)
Screenshot: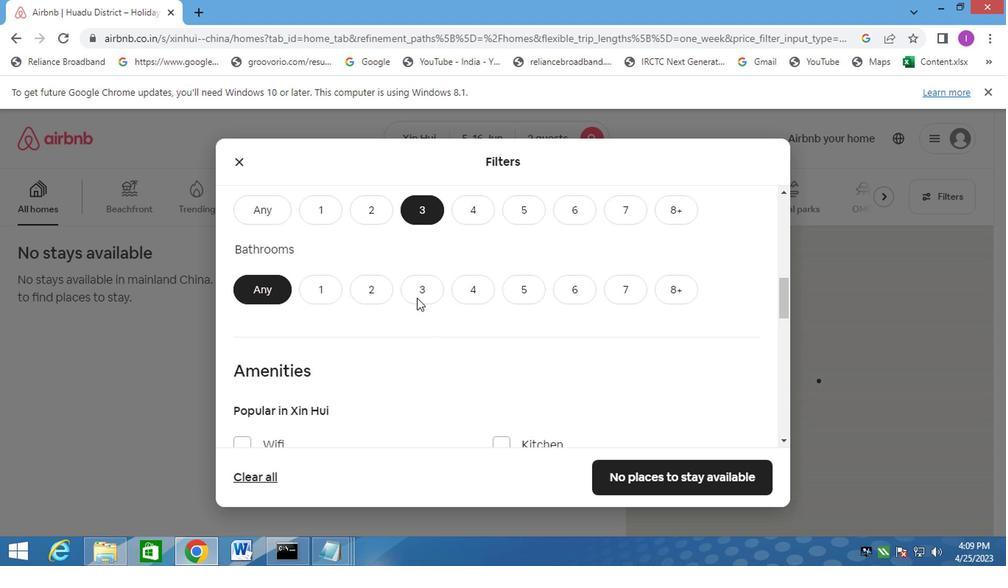 
Action: Mouse pressed left at (414, 296)
Screenshot: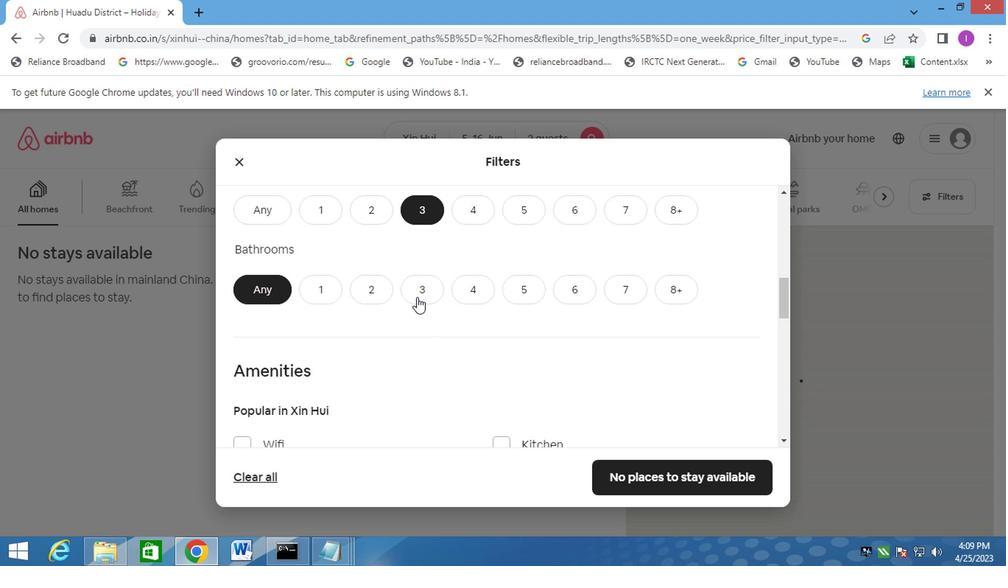 
Action: Mouse moved to (318, 211)
Screenshot: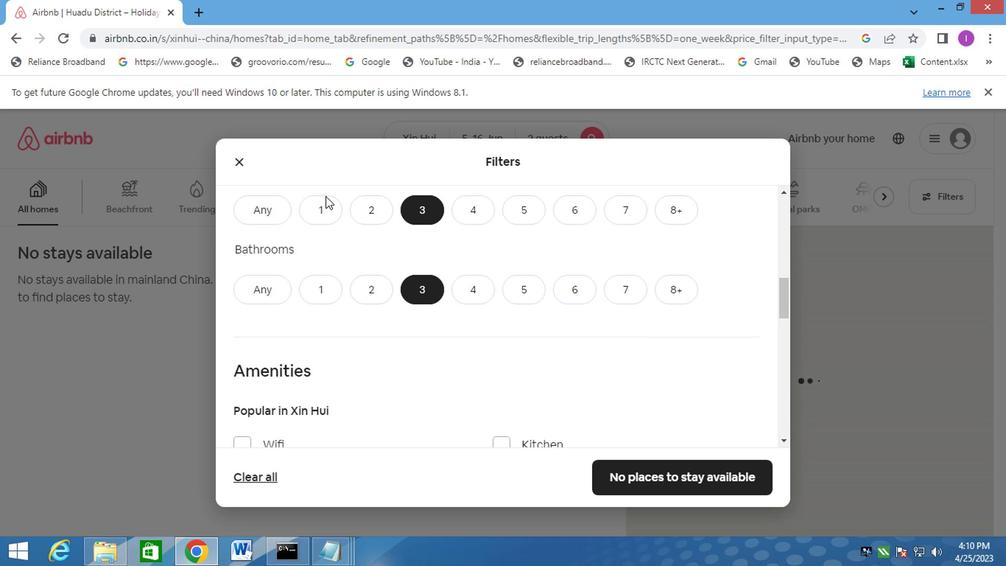 
Action: Mouse pressed left at (318, 211)
Screenshot: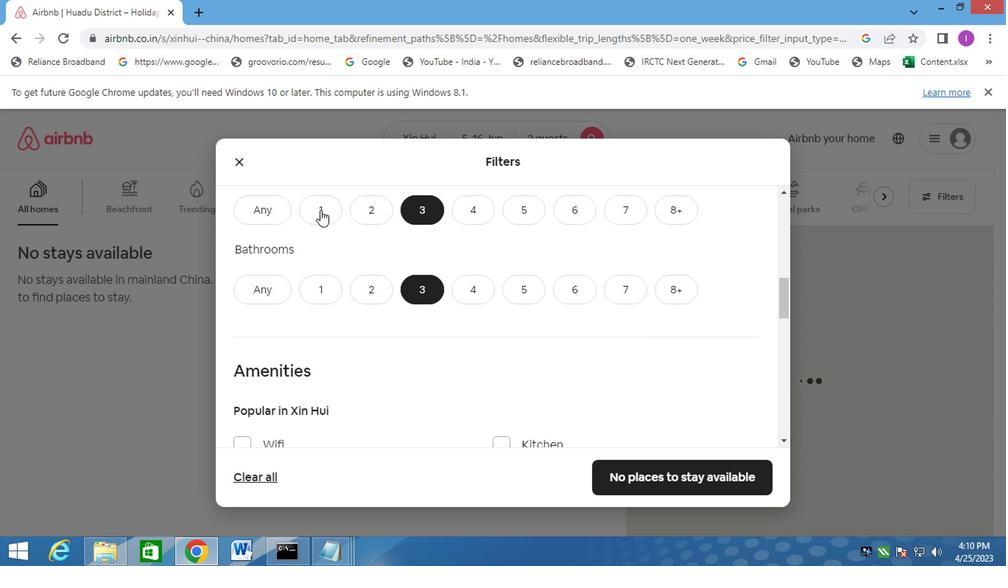 
Action: Mouse moved to (317, 290)
Screenshot: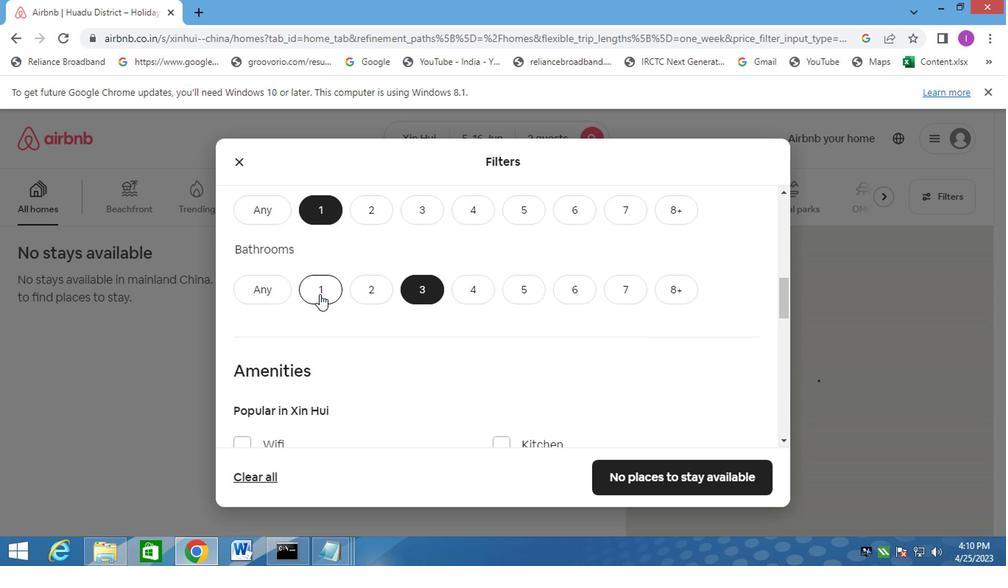 
Action: Mouse pressed left at (317, 290)
Screenshot: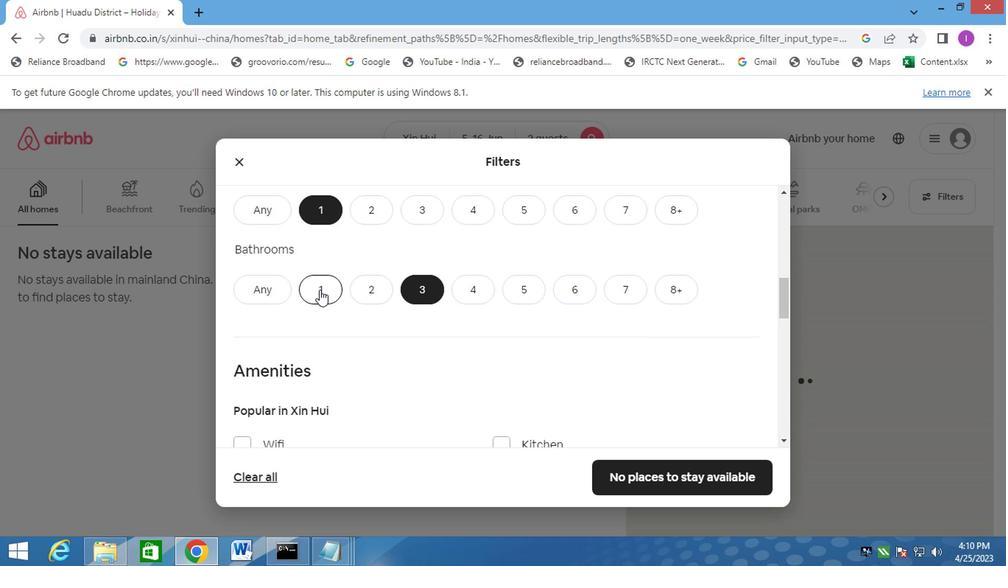 
Action: Mouse moved to (365, 244)
Screenshot: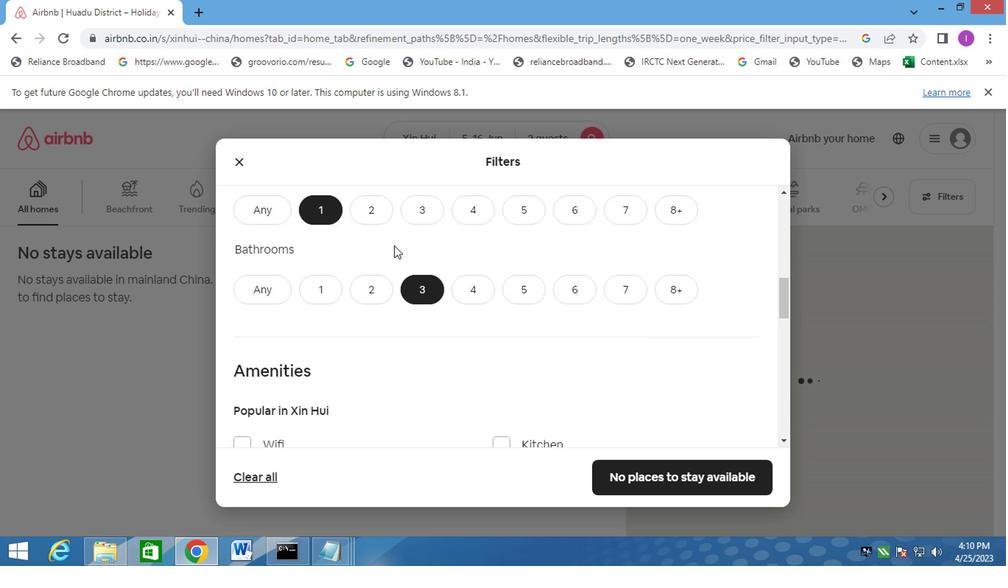 
Action: Mouse scrolled (389, 247) with delta (0, 1)
Screenshot: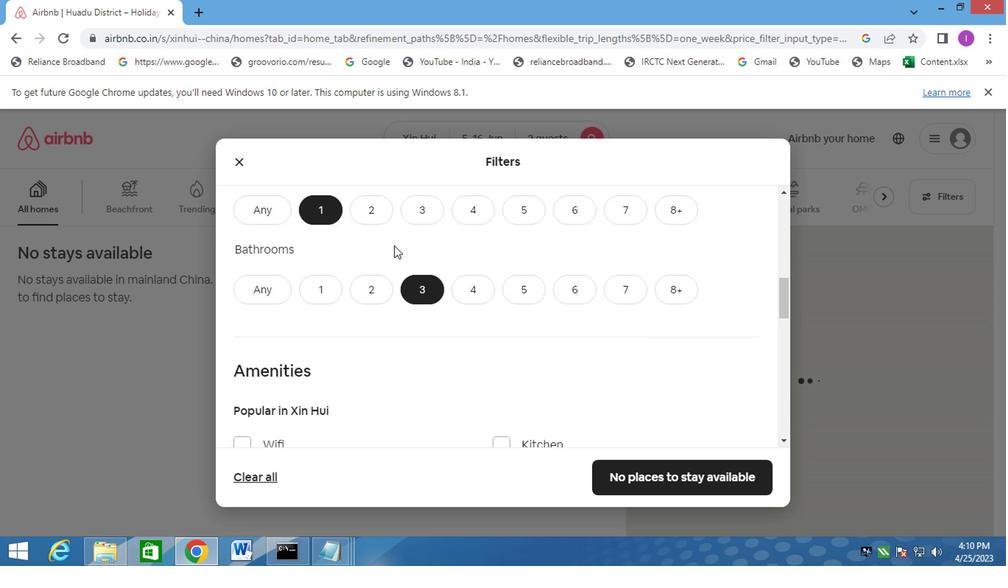 
Action: Mouse moved to (322, 209)
Screenshot: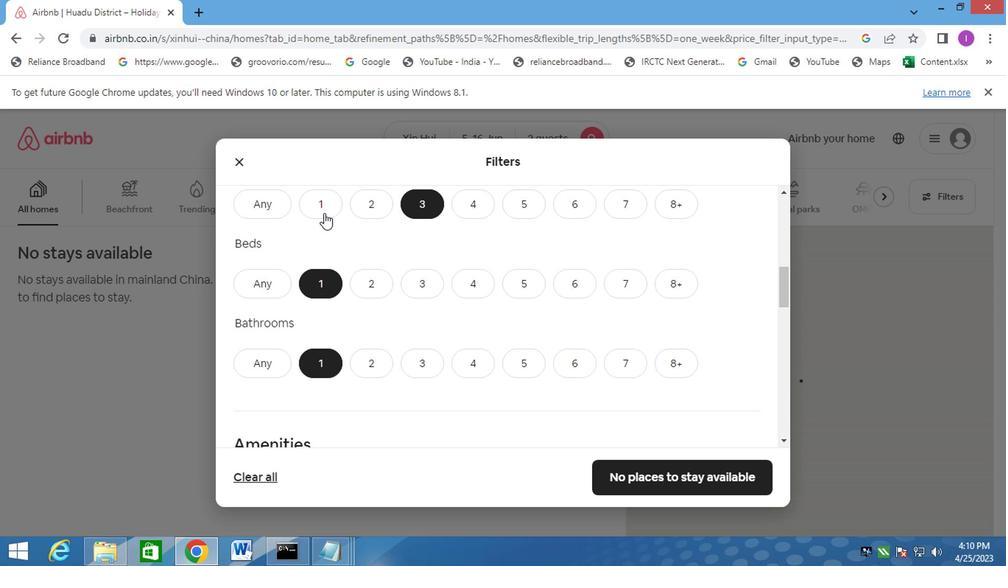 
Action: Mouse pressed left at (322, 209)
Screenshot: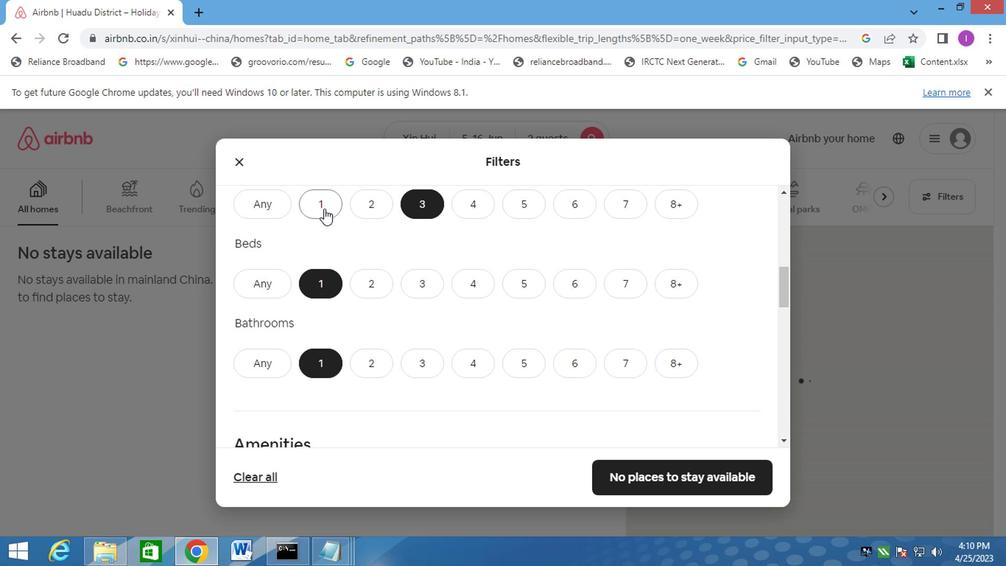 
Action: Mouse moved to (468, 312)
Screenshot: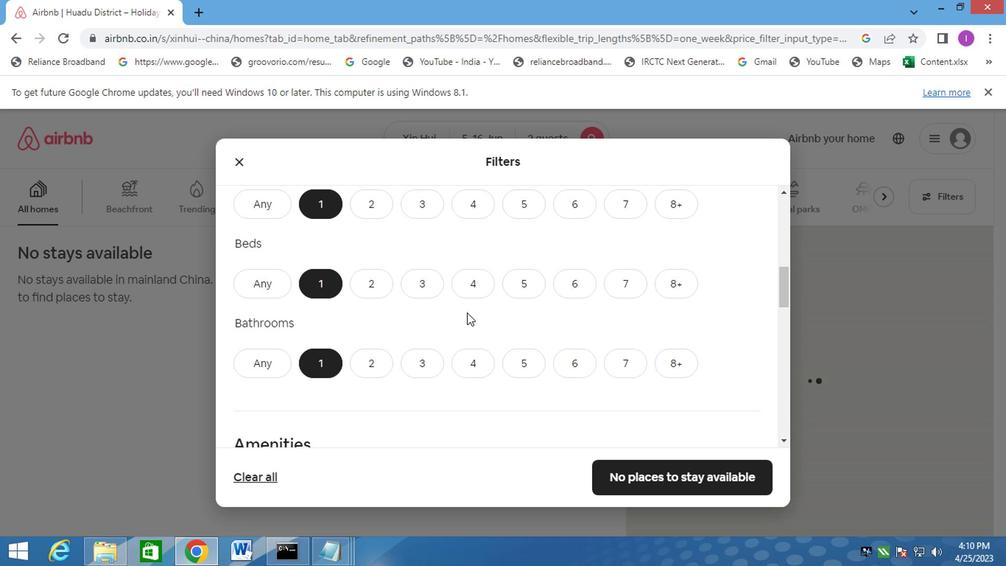 
Action: Mouse scrolled (468, 311) with delta (0, -1)
Screenshot: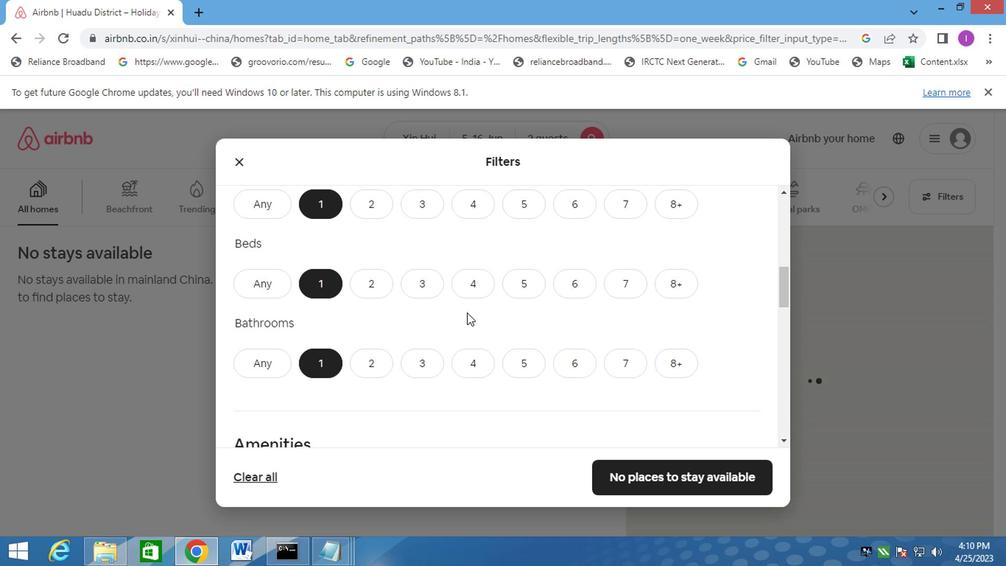 
Action: Mouse moved to (470, 313)
Screenshot: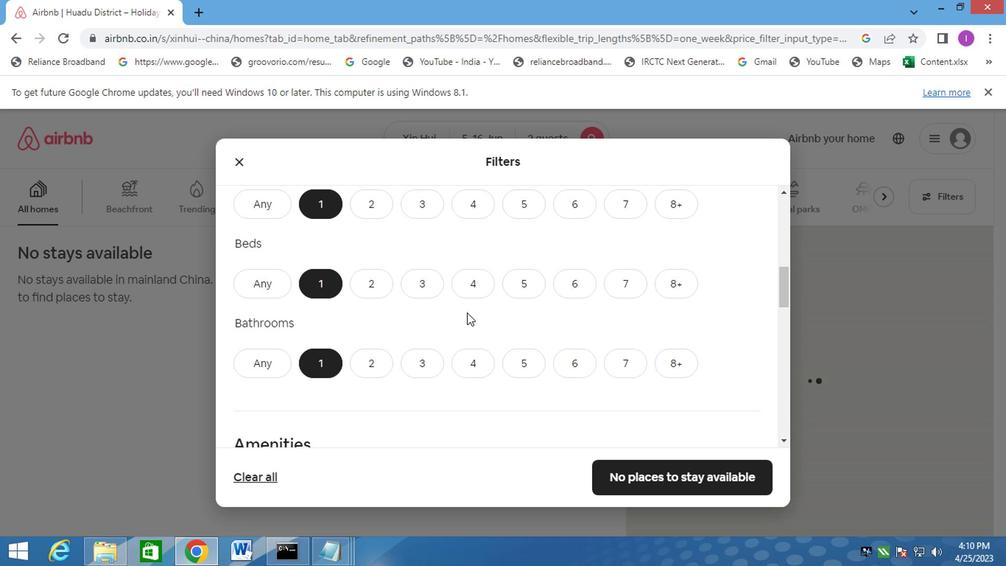 
Action: Mouse scrolled (470, 313) with delta (0, 0)
Screenshot: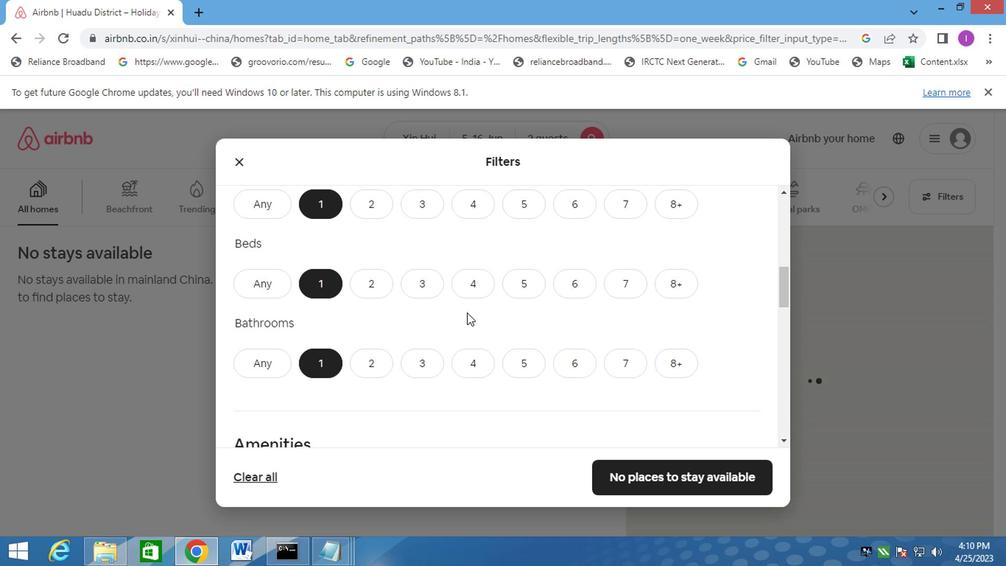 
Action: Mouse moved to (473, 314)
Screenshot: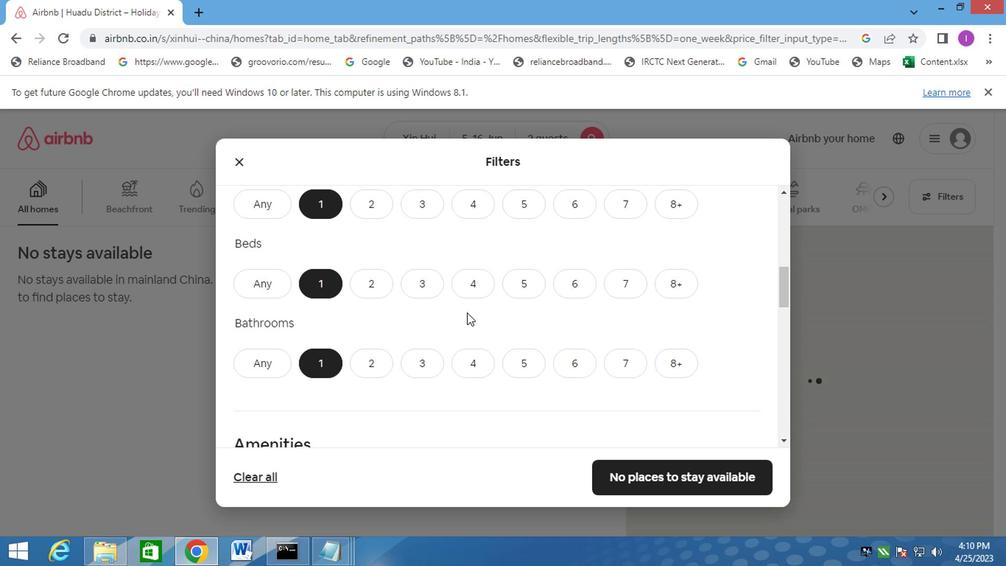 
Action: Mouse scrolled (473, 313) with delta (0, -1)
Screenshot: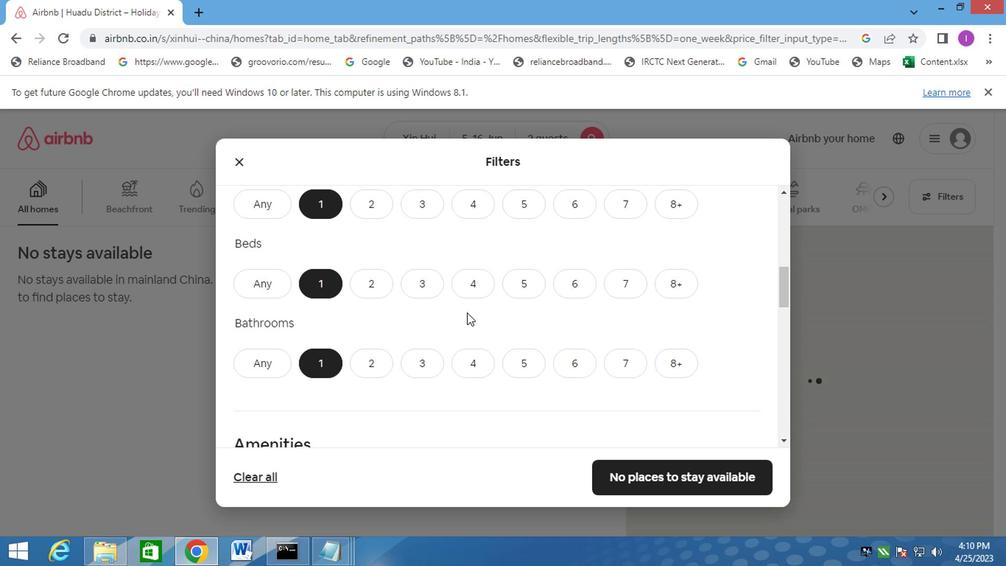 
Action: Mouse moved to (478, 317)
Screenshot: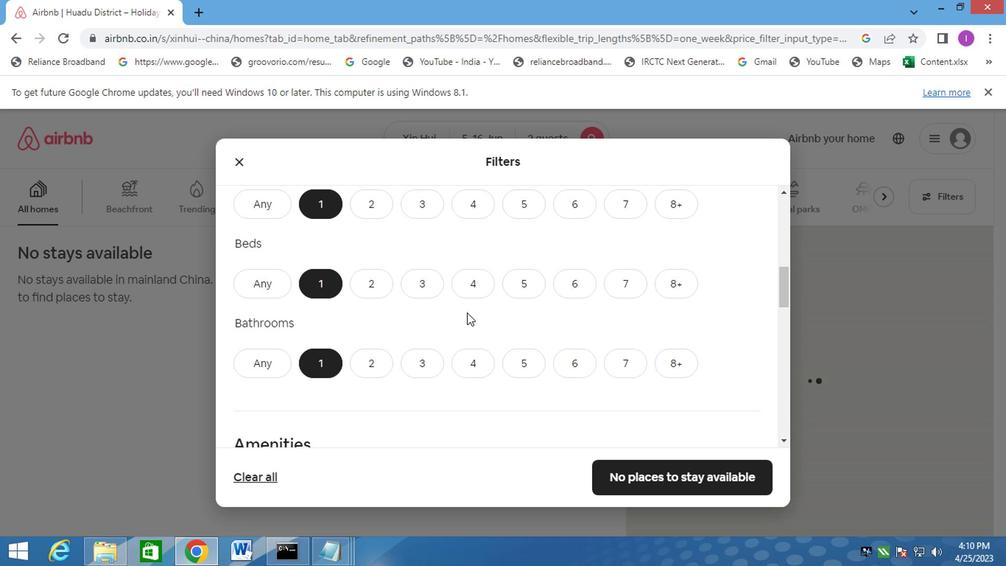 
Action: Mouse scrolled (478, 316) with delta (0, 0)
Screenshot: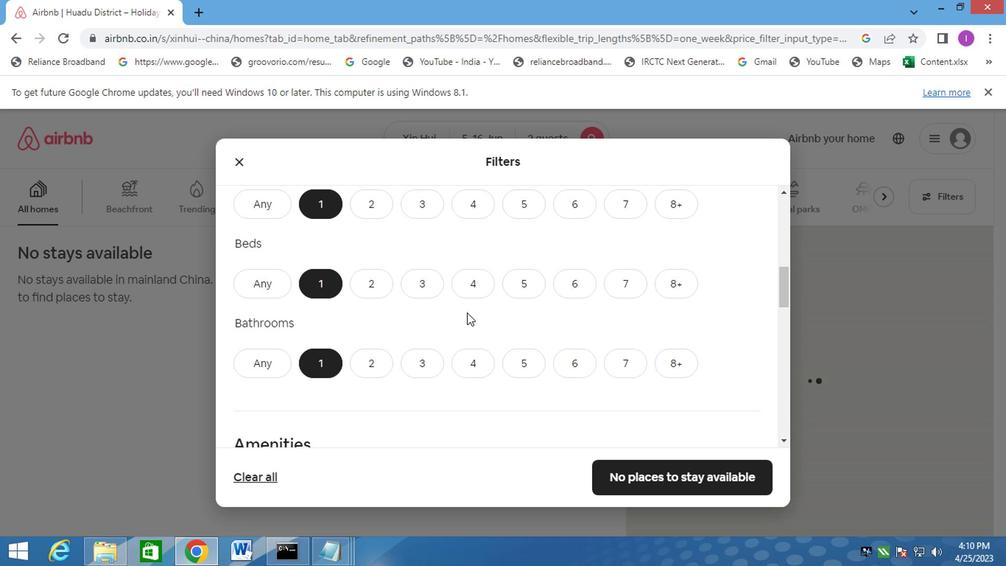 
Action: Mouse moved to (495, 325)
Screenshot: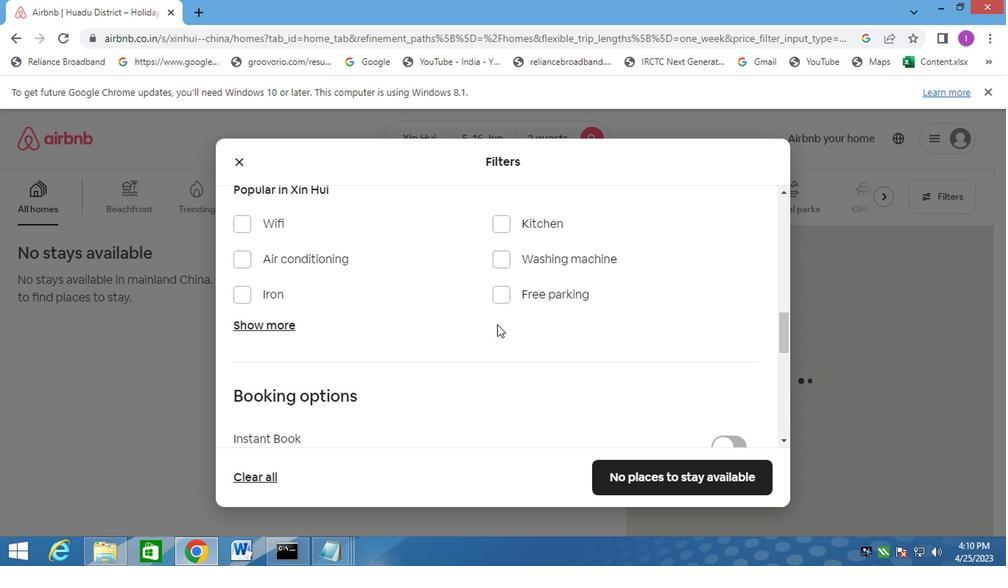 
Action: Mouse scrolled (495, 324) with delta (0, -1)
Screenshot: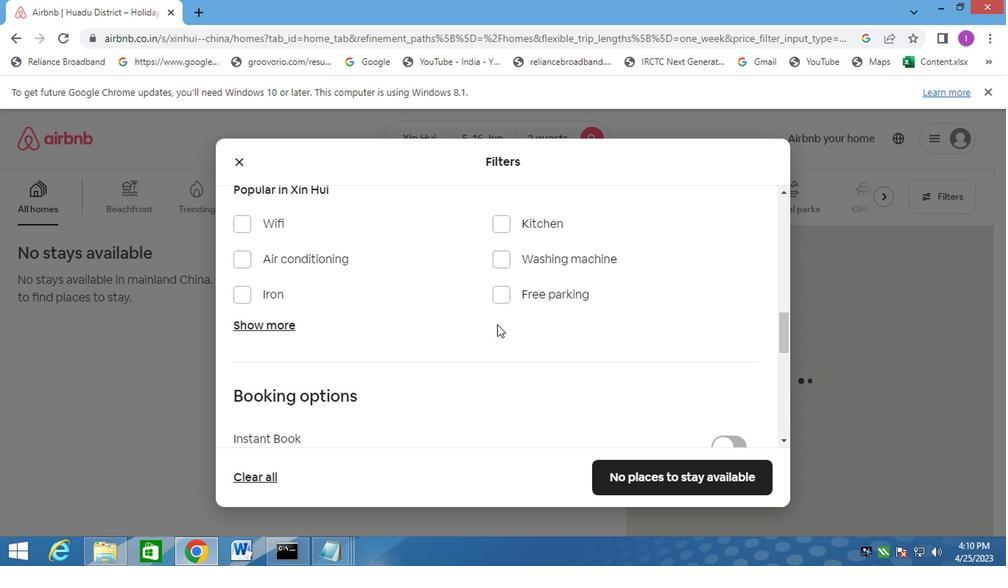 
Action: Mouse moved to (495, 326)
Screenshot: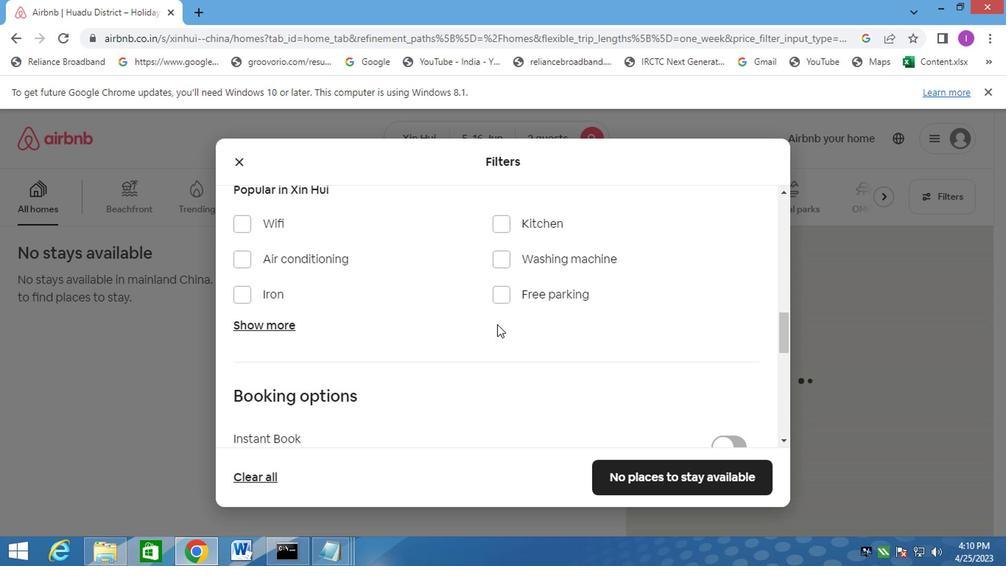 
Action: Mouse scrolled (495, 325) with delta (0, 0)
Screenshot: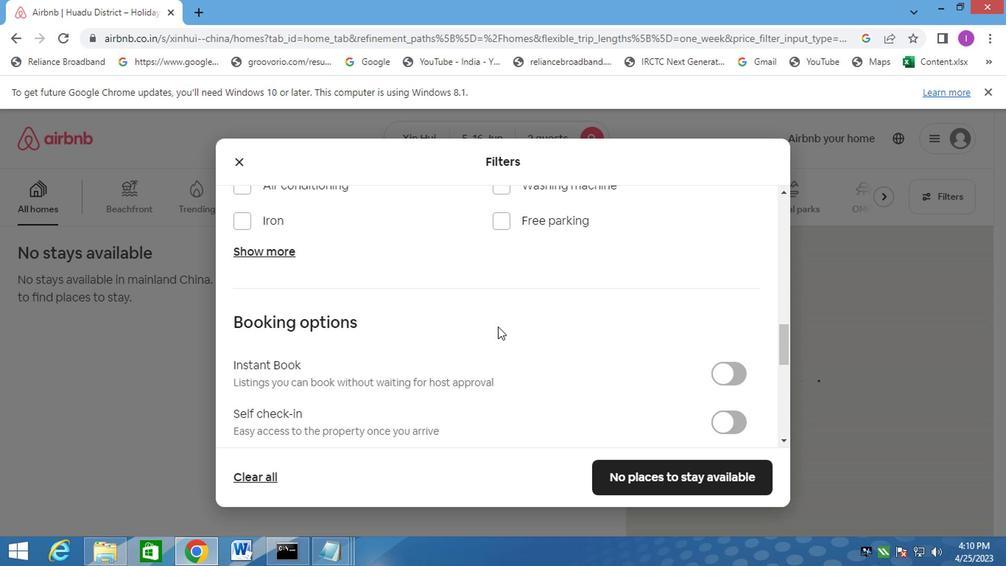 
Action: Mouse moved to (496, 326)
Screenshot: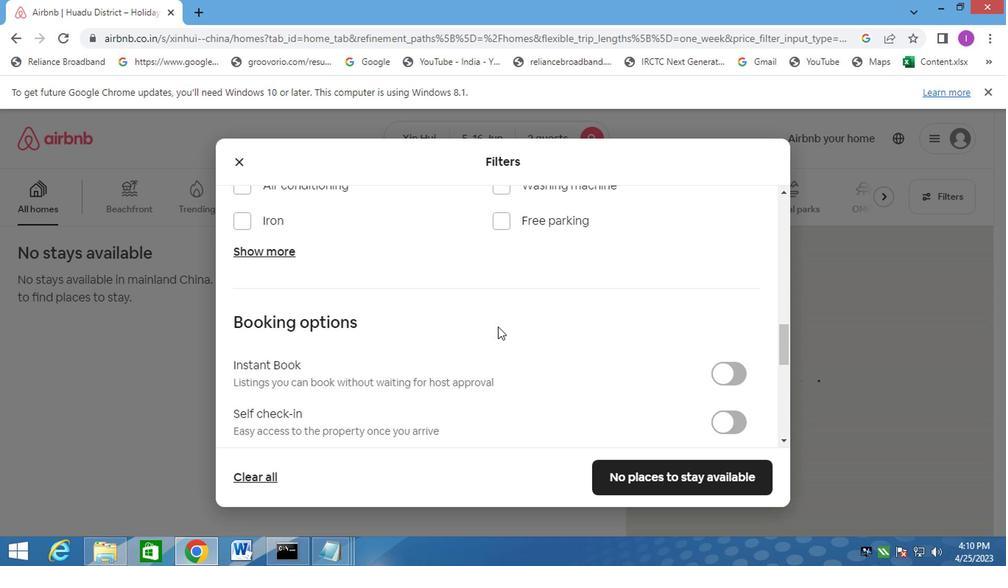 
Action: Mouse scrolled (496, 326) with delta (0, 0)
Screenshot: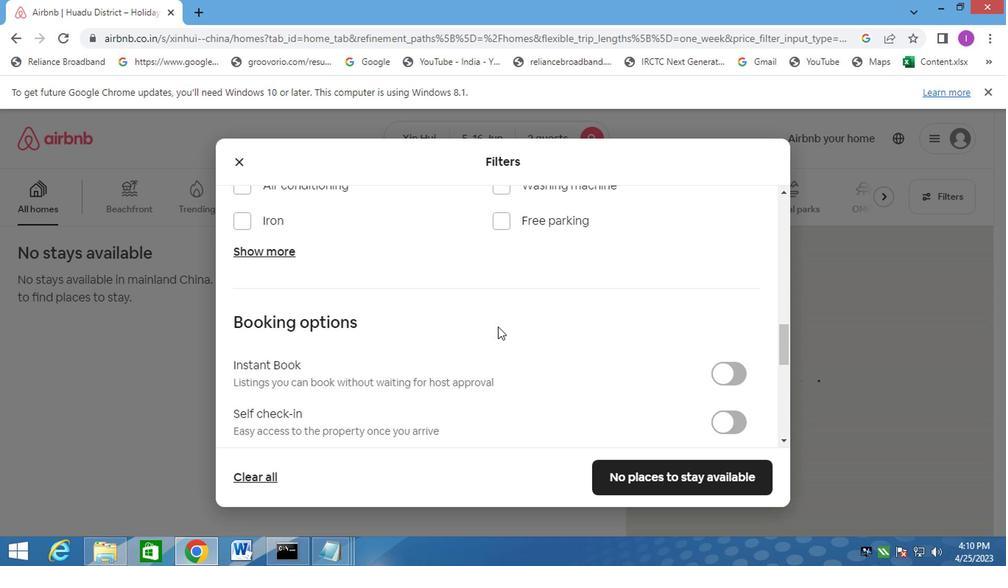 
Action: Mouse moved to (512, 329)
Screenshot: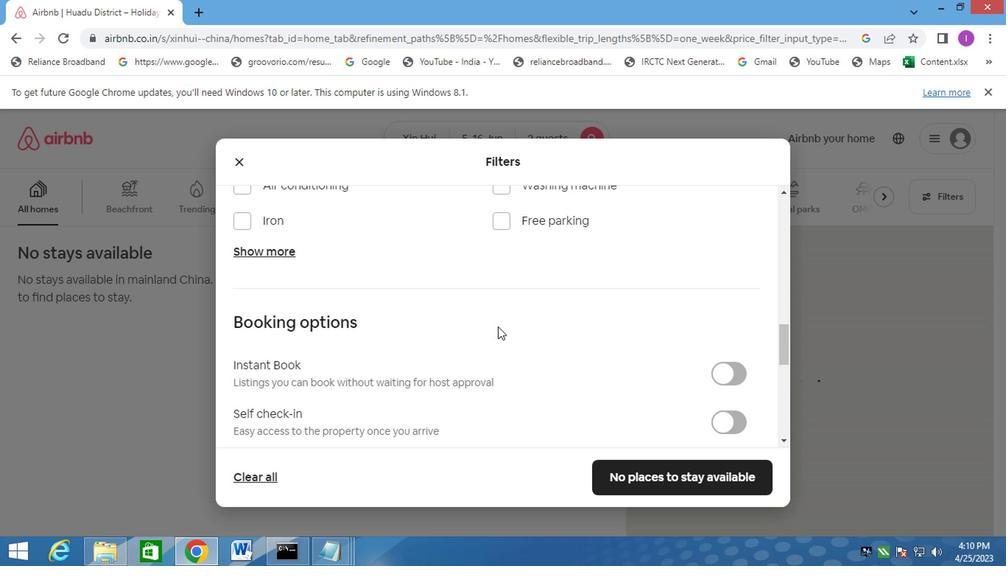 
Action: Mouse scrolled (512, 329) with delta (0, 0)
Screenshot: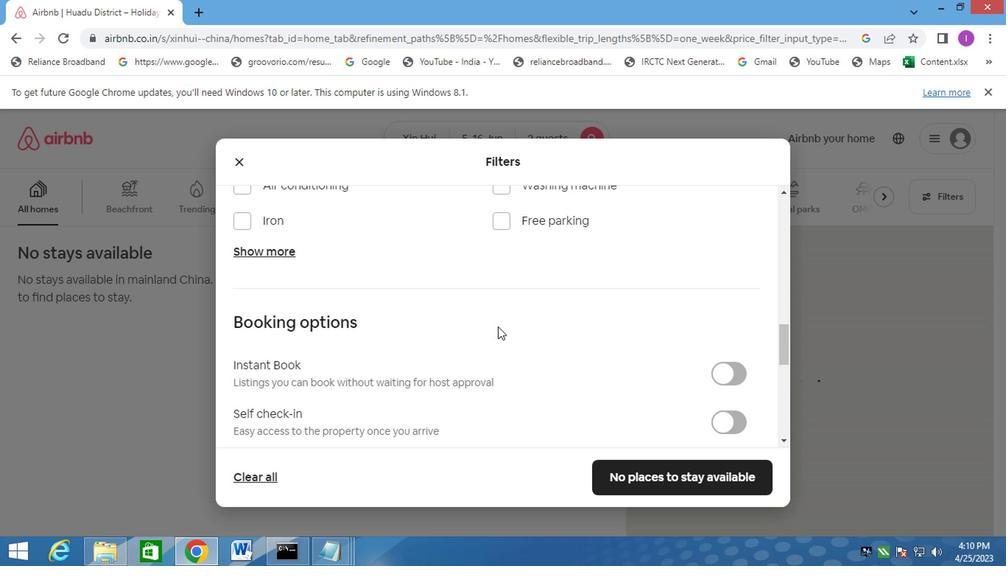 
Action: Mouse moved to (743, 201)
Screenshot: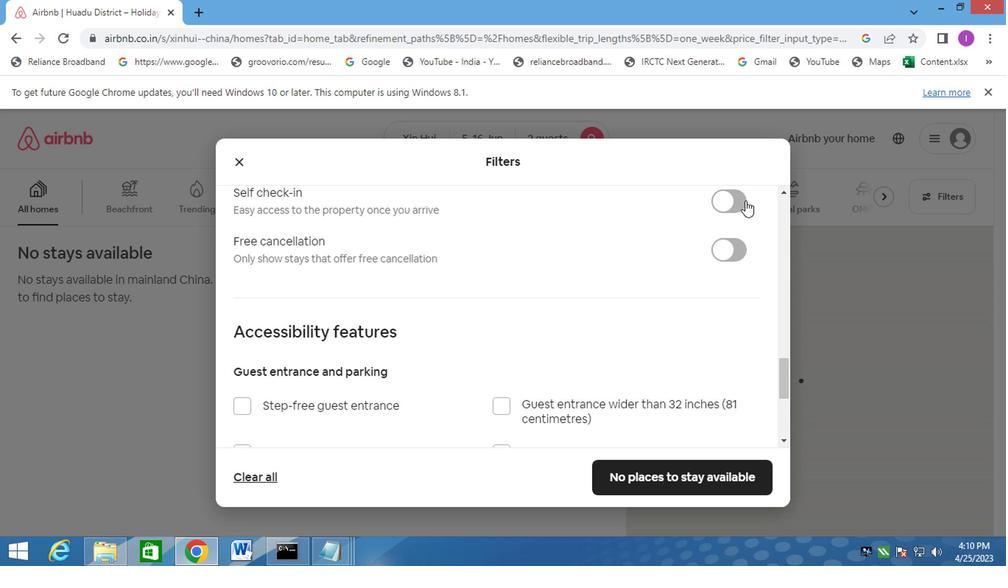 
Action: Mouse pressed left at (743, 201)
Screenshot: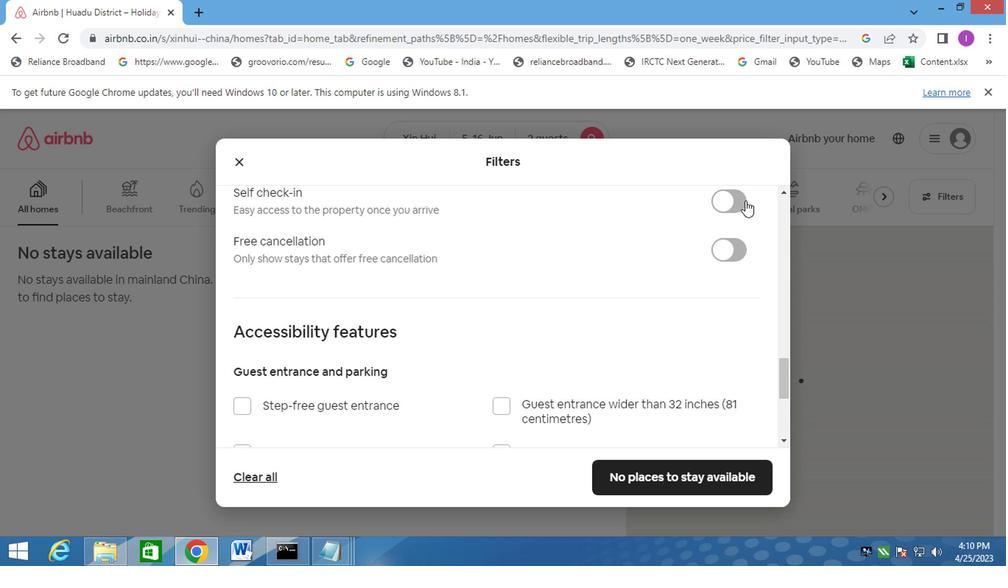 
Action: Mouse moved to (708, 340)
Screenshot: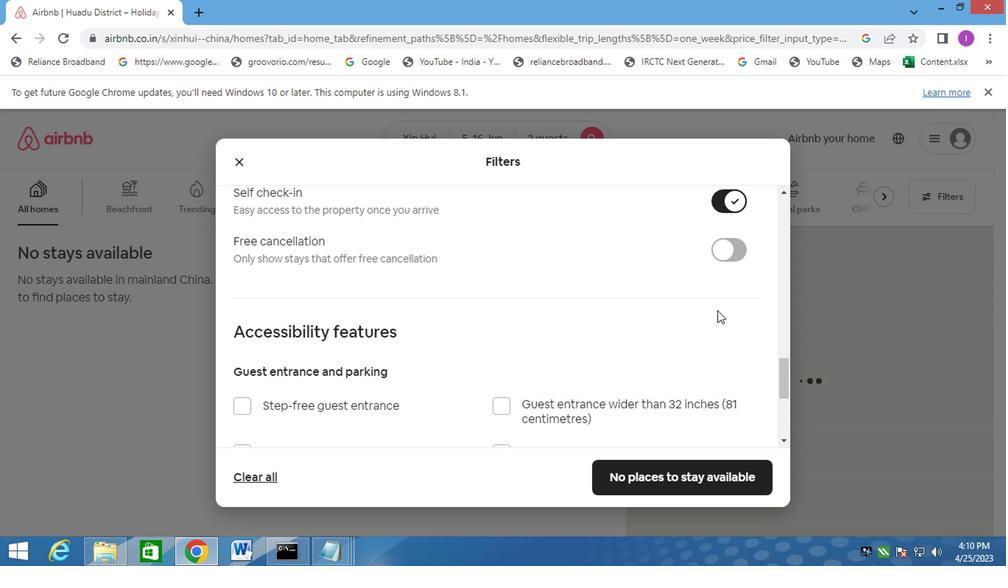 
Action: Mouse scrolled (708, 339) with delta (0, -1)
Screenshot: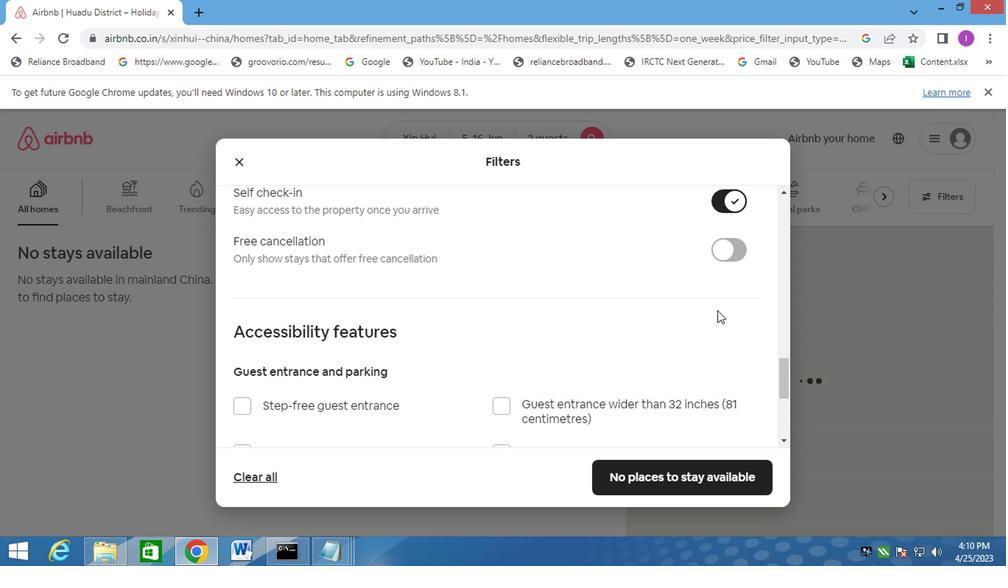 
Action: Mouse moved to (708, 343)
Screenshot: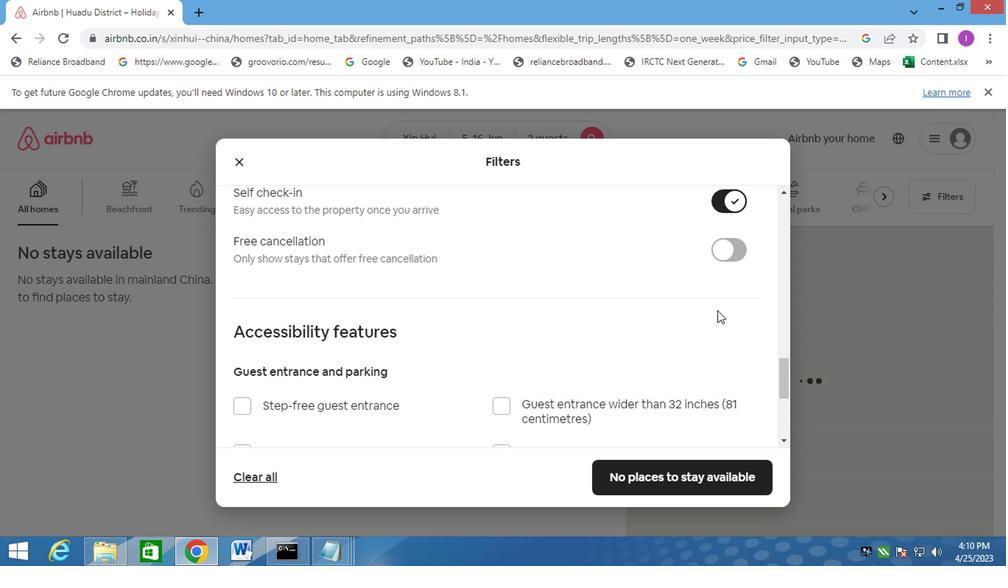 
Action: Mouse scrolled (708, 343) with delta (0, 0)
Screenshot: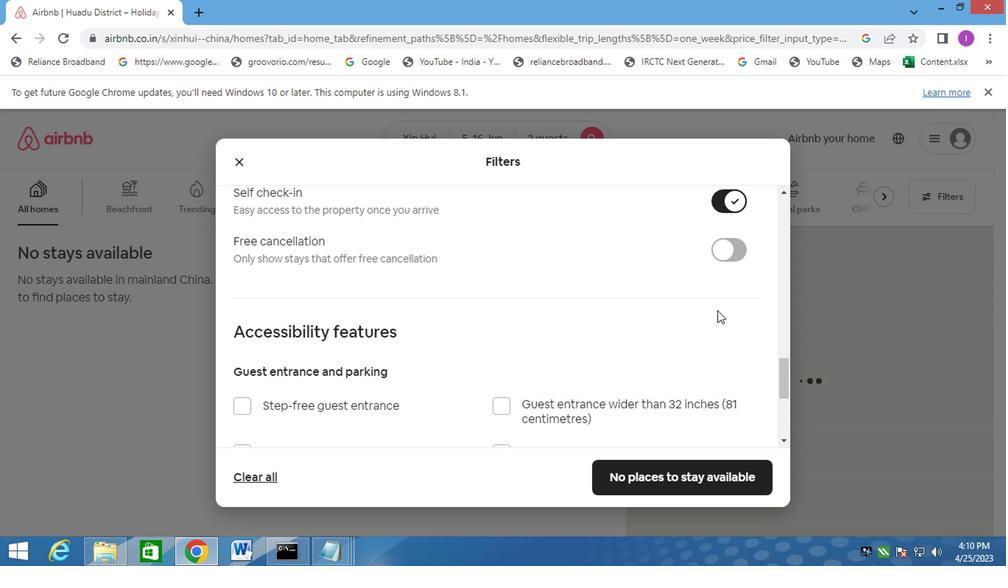 
Action: Mouse moved to (708, 345)
Screenshot: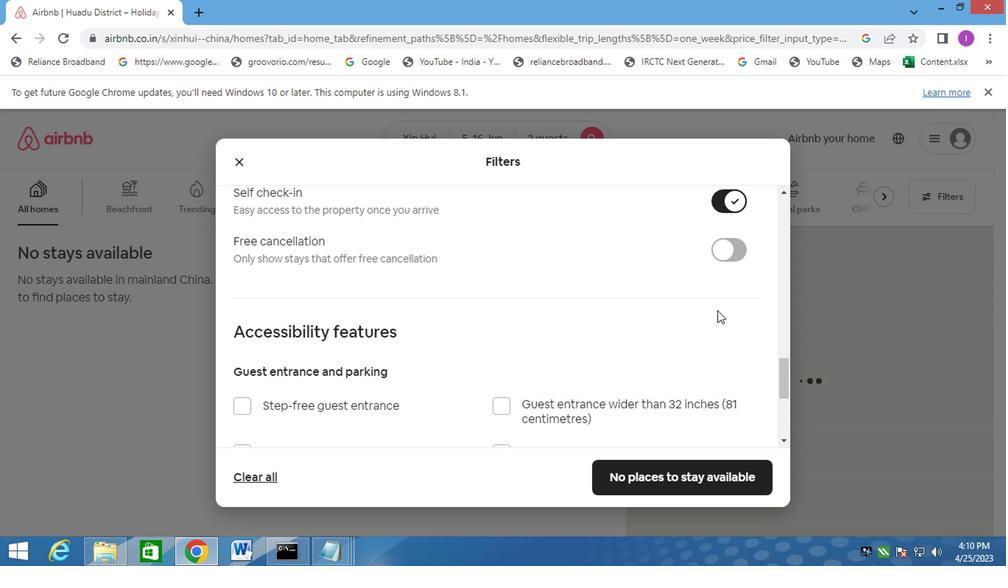 
Action: Mouse scrolled (708, 344) with delta (0, 0)
Screenshot: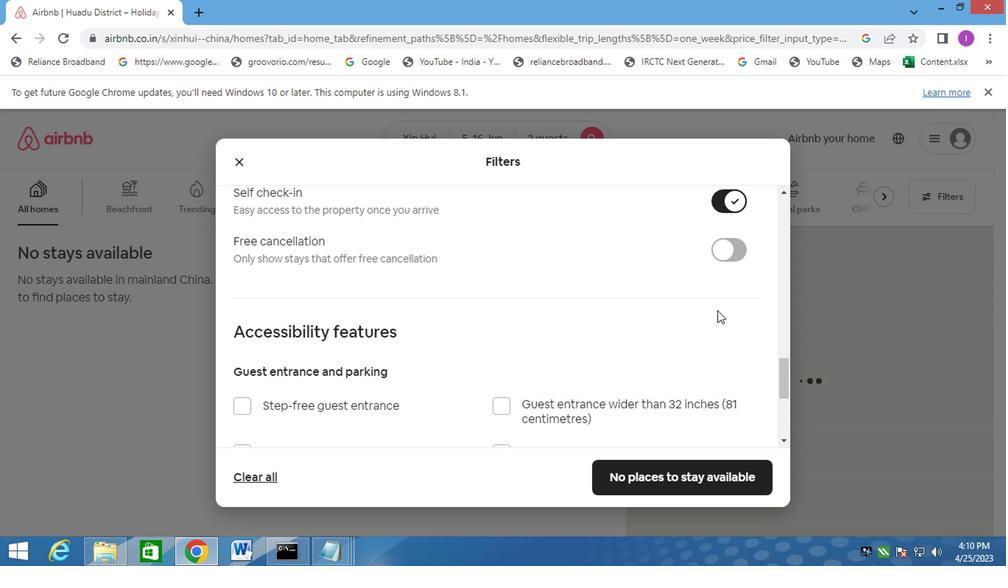 
Action: Mouse moved to (708, 345)
Screenshot: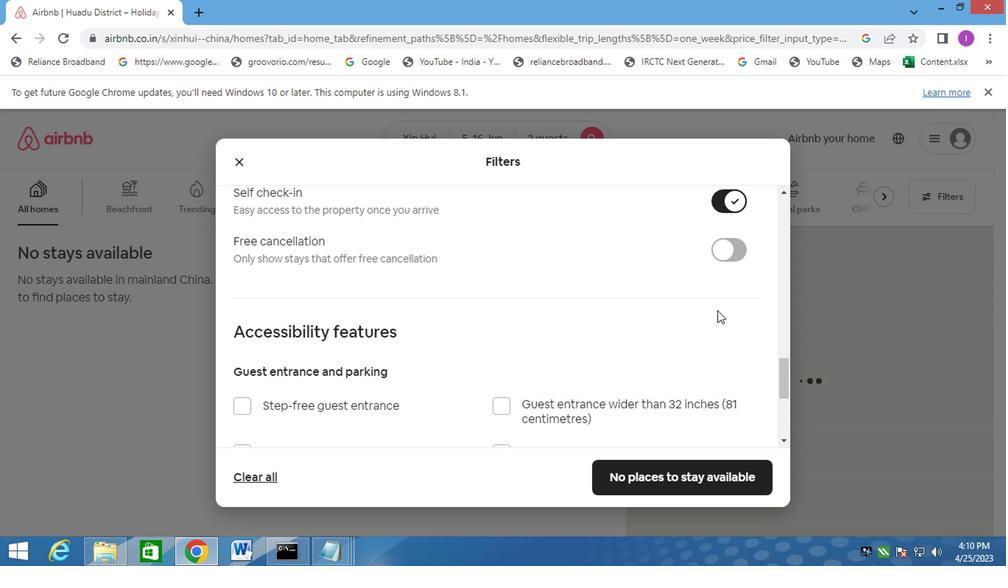 
Action: Mouse scrolled (708, 345) with delta (0, 0)
Screenshot: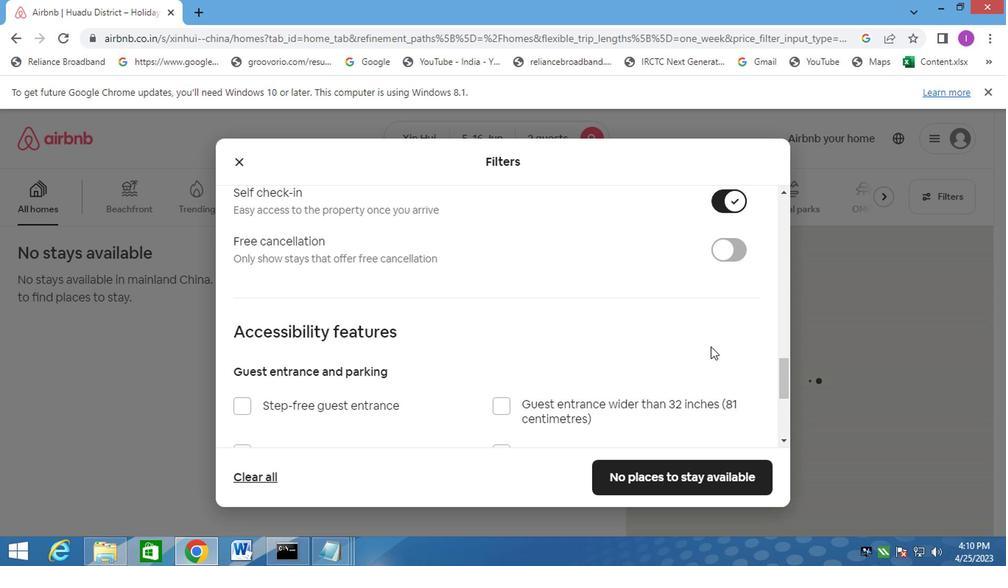 
Action: Mouse moved to (705, 343)
Screenshot: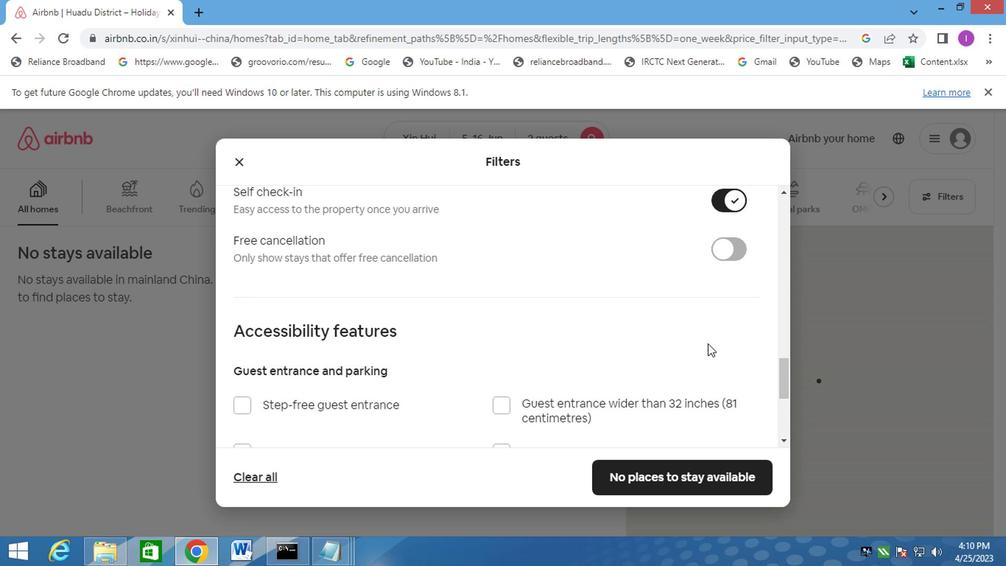 
Action: Mouse scrolled (705, 343) with delta (0, 0)
Screenshot: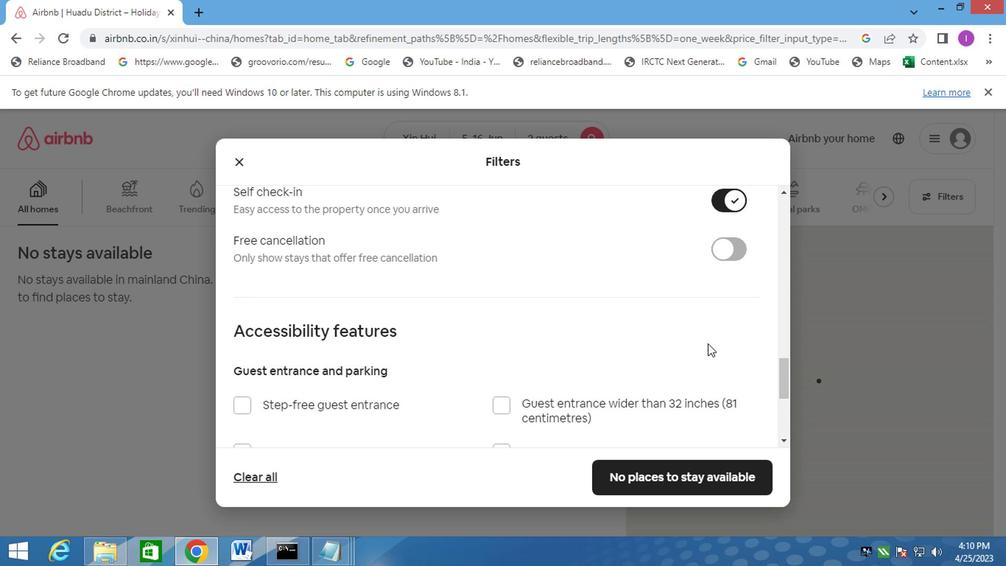 
Action: Mouse moved to (710, 350)
Screenshot: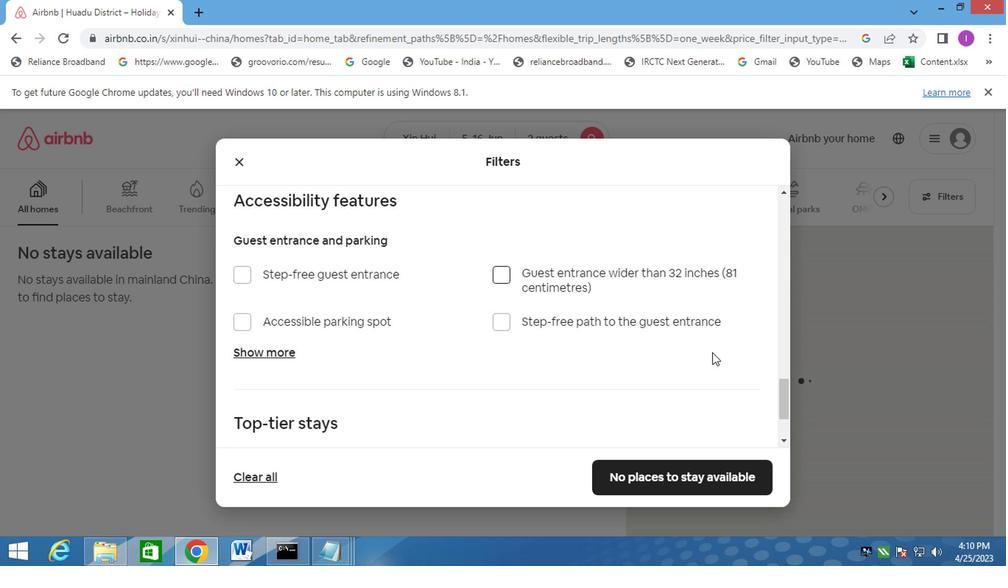 
Action: Mouse scrolled (710, 350) with delta (0, 0)
Screenshot: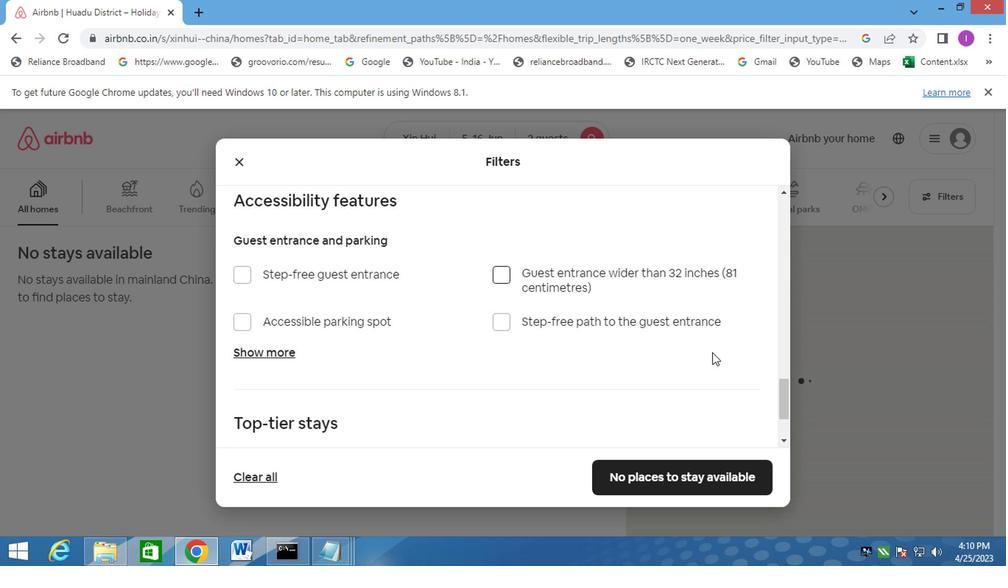 
Action: Mouse moved to (711, 352)
Screenshot: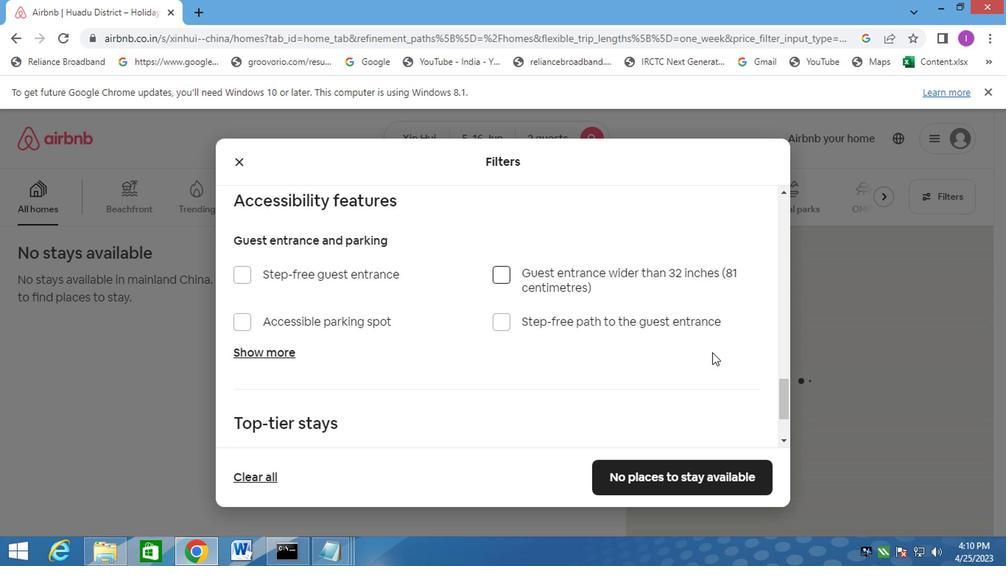 
Action: Mouse scrolled (711, 351) with delta (0, 0)
Screenshot: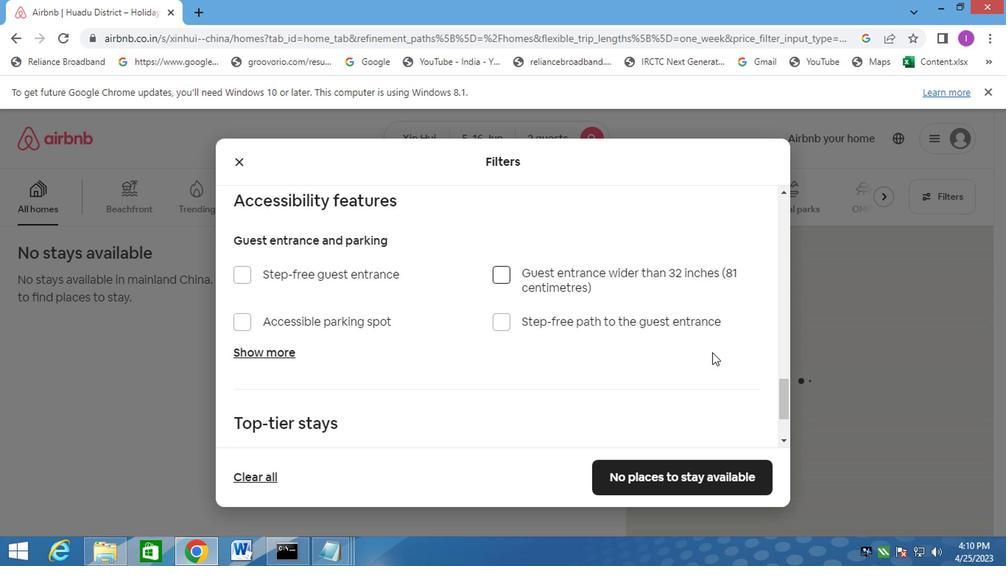 
Action: Mouse moved to (712, 356)
Screenshot: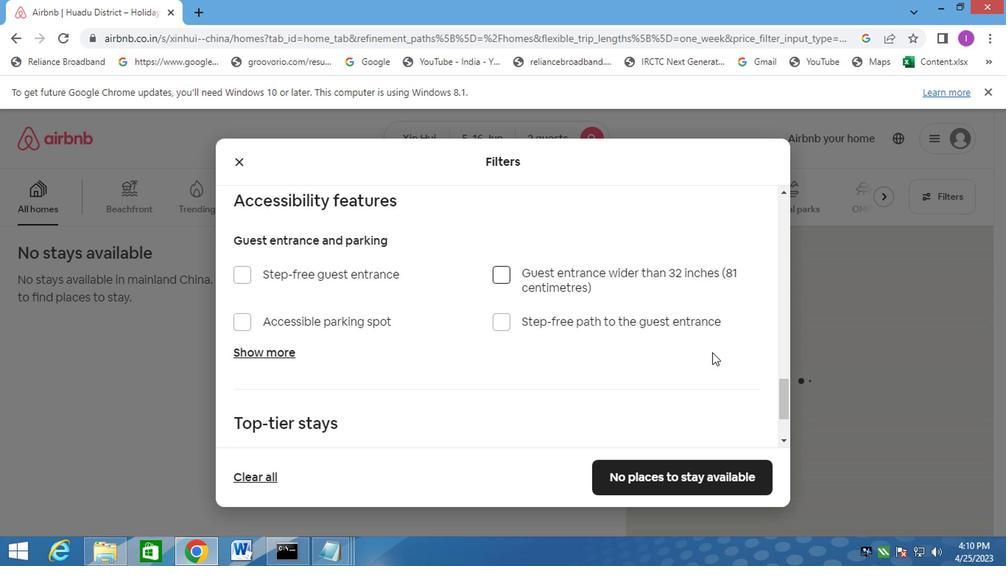 
Action: Mouse scrolled (712, 356) with delta (0, 0)
Screenshot: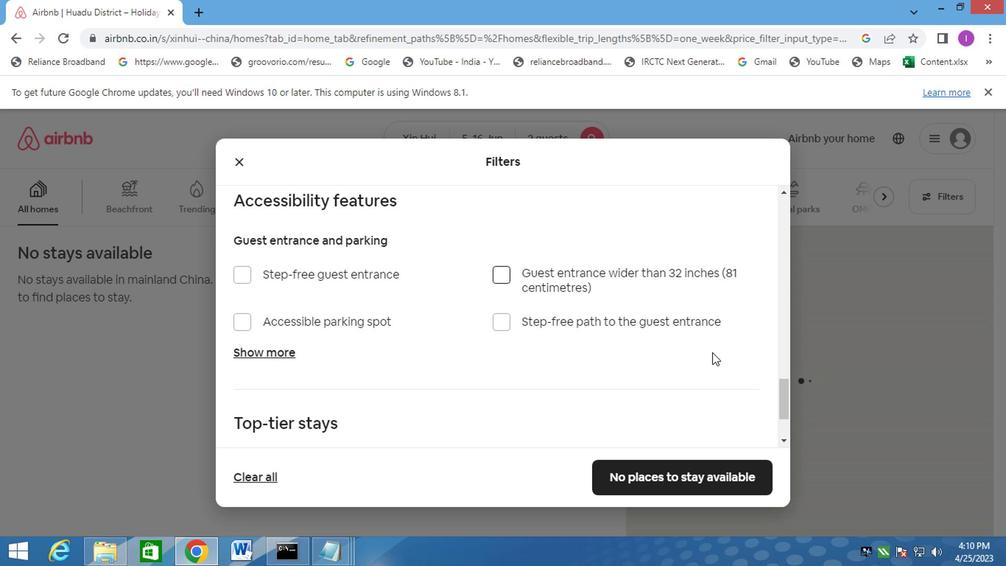 
Action: Mouse moved to (711, 350)
Screenshot: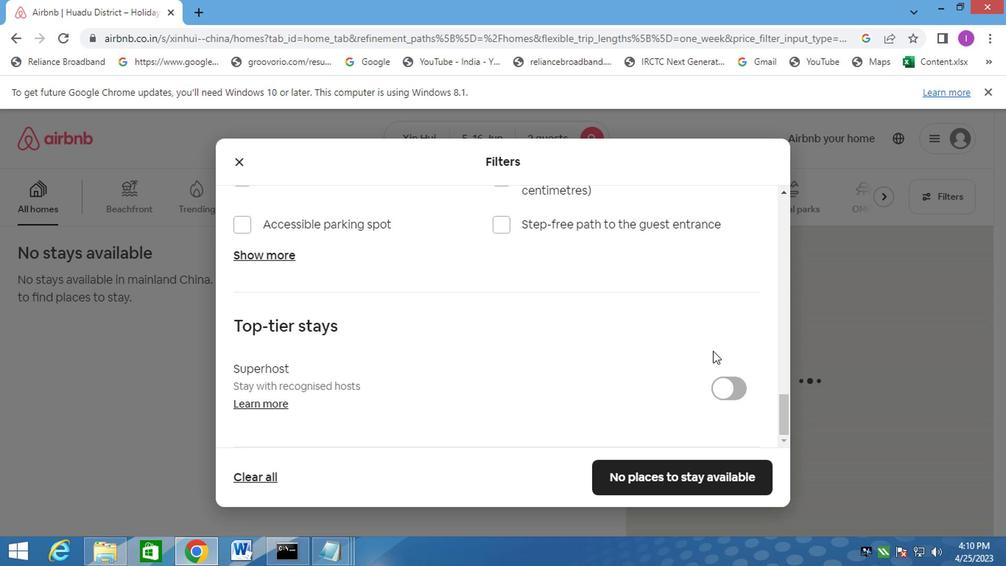 
Action: Mouse scrolled (711, 349) with delta (0, -1)
Screenshot: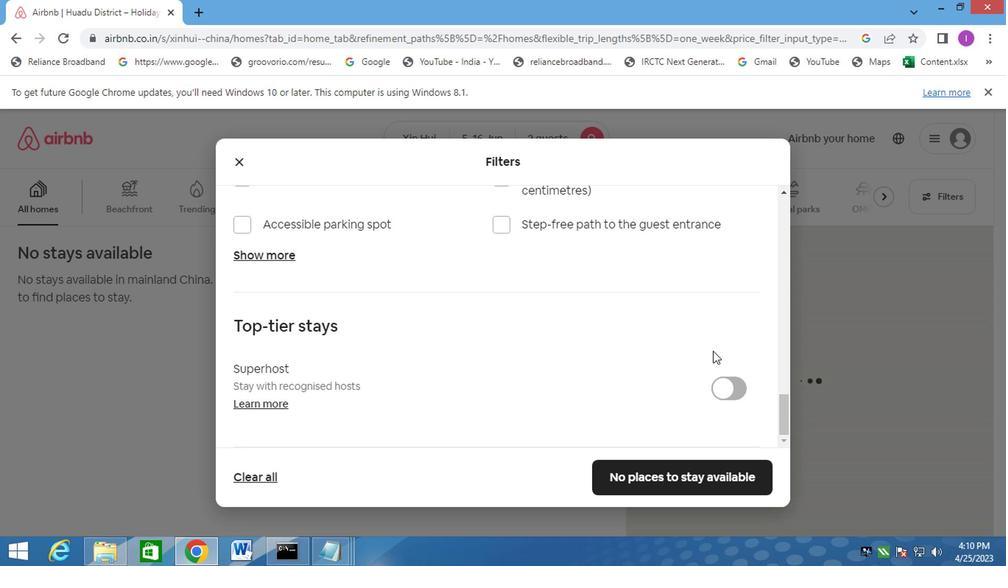 
Action: Mouse moved to (711, 349)
Screenshot: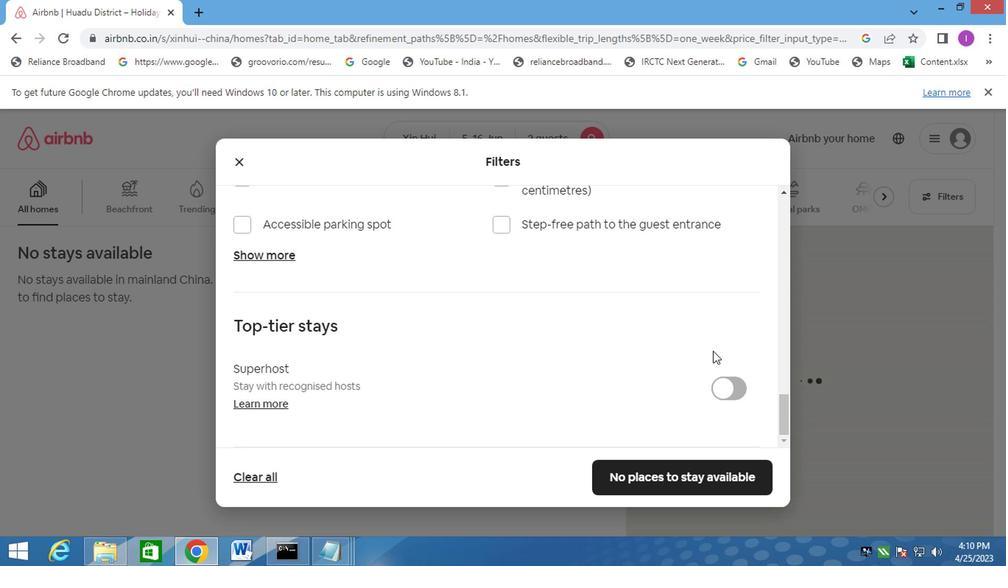 
Action: Mouse scrolled (711, 348) with delta (0, 0)
Screenshot: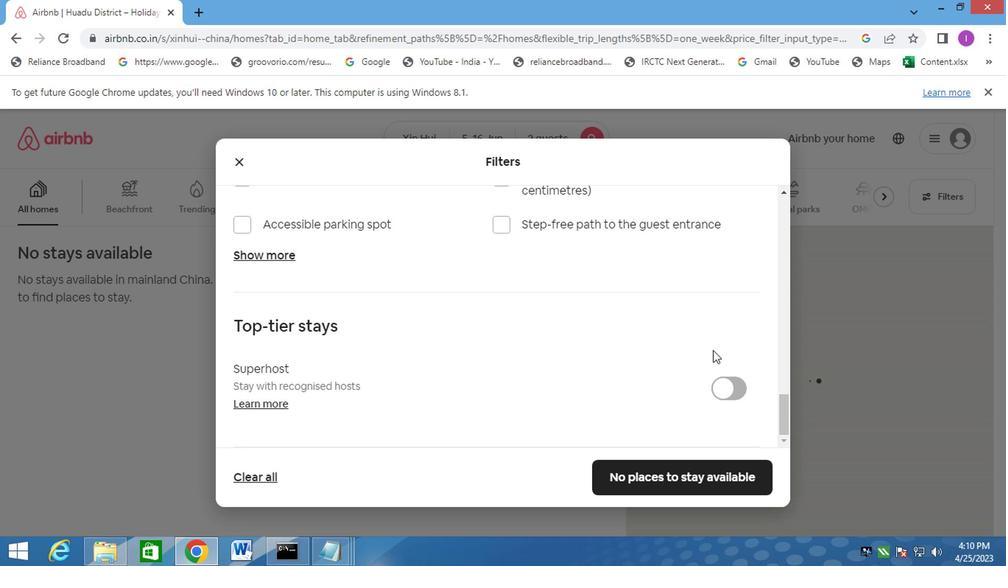 
Action: Mouse scrolled (711, 348) with delta (0, 0)
Screenshot: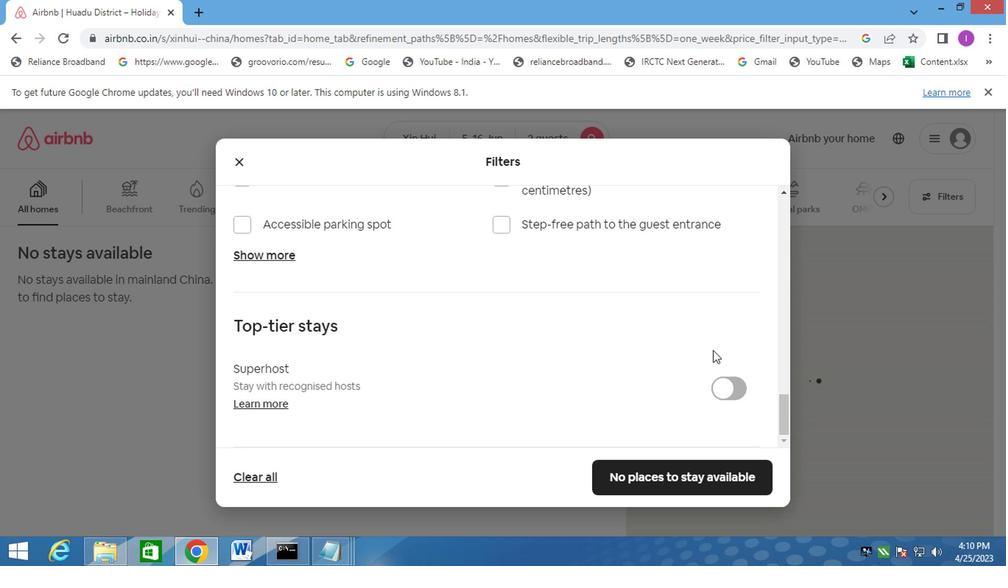 
Action: Mouse moved to (711, 349)
Screenshot: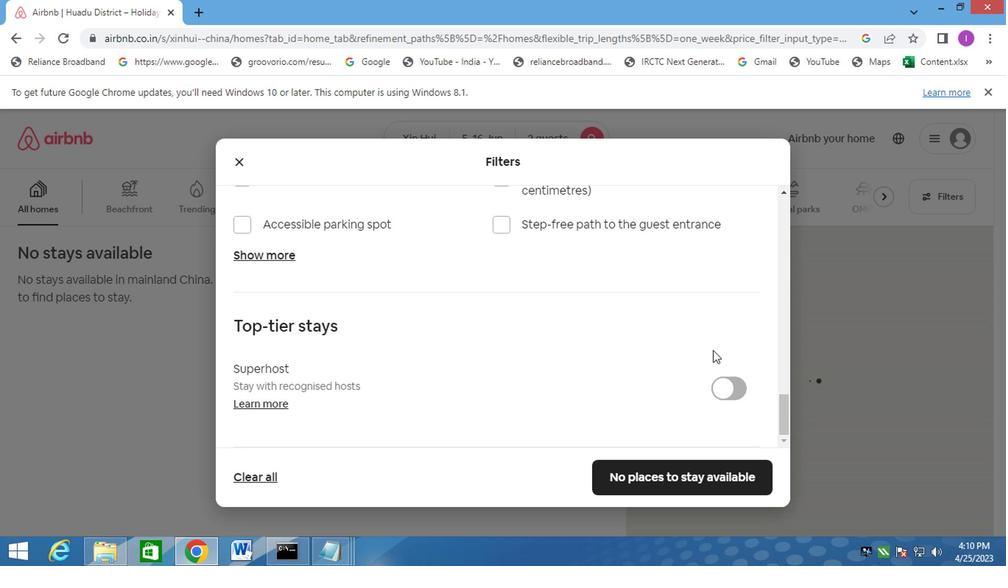 
Action: Mouse scrolled (711, 348) with delta (0, 0)
Screenshot: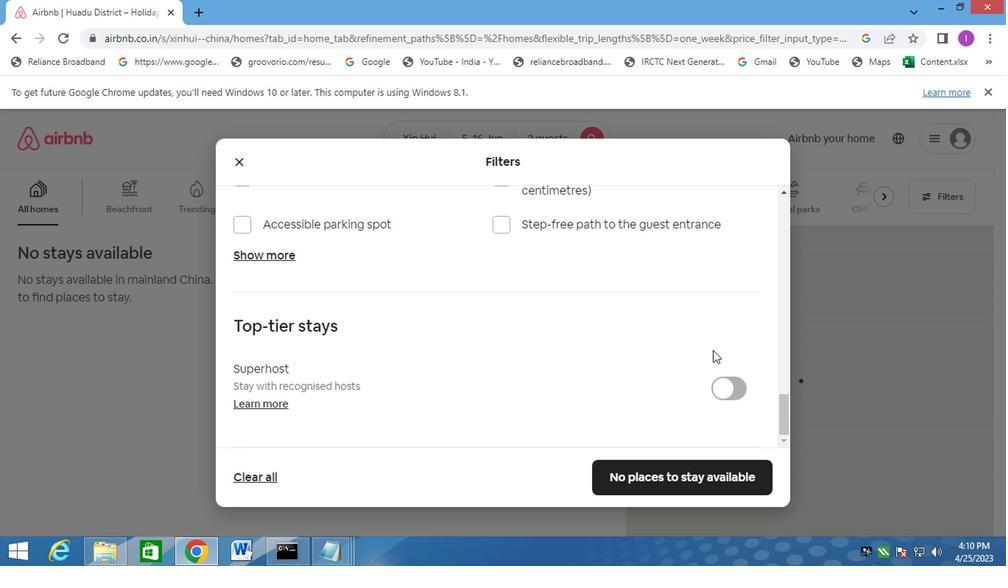 
Action: Mouse moved to (709, 338)
Screenshot: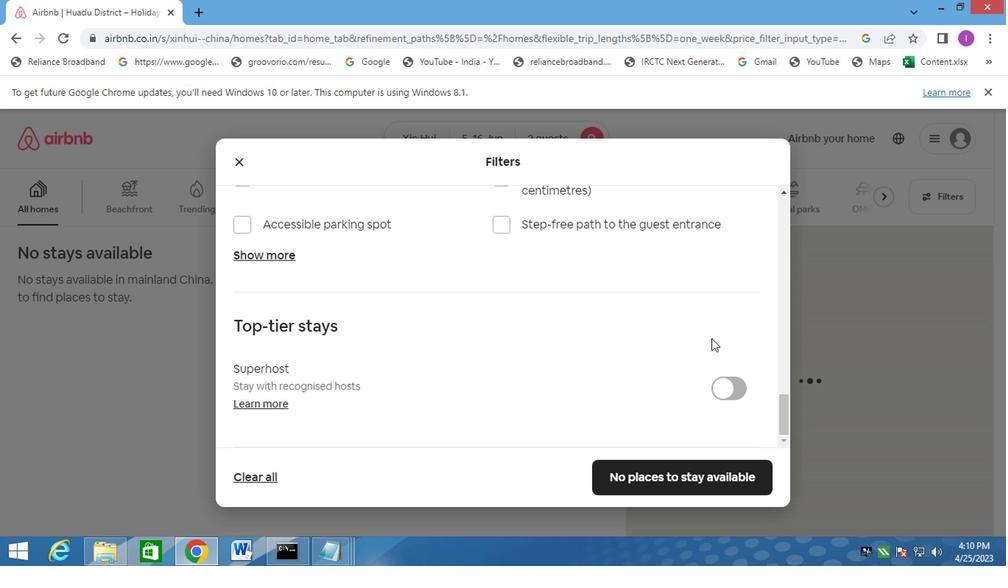 
Action: Mouse scrolled (709, 337) with delta (0, -1)
Screenshot: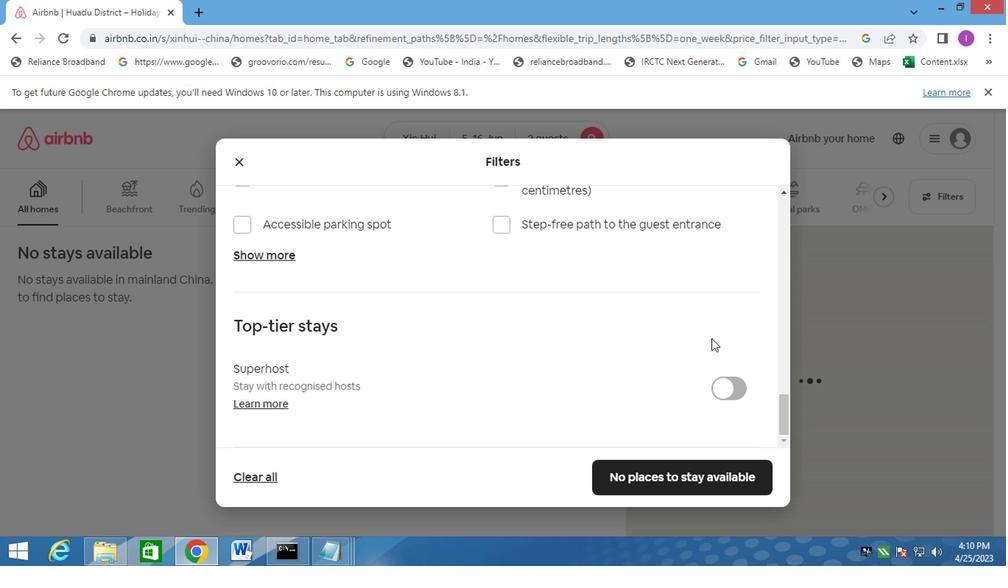 
Action: Mouse moved to (709, 341)
Screenshot: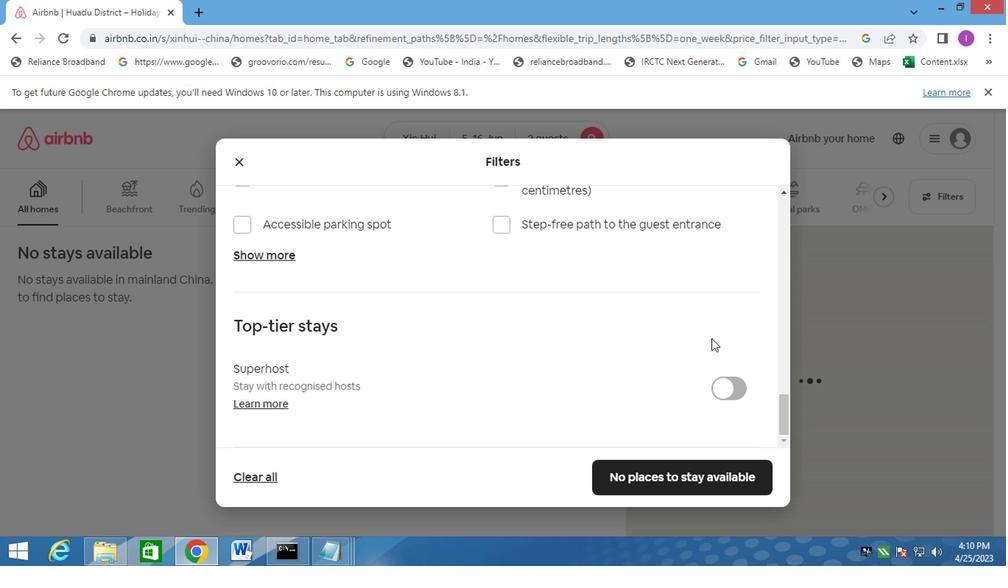 
Action: Mouse scrolled (709, 340) with delta (0, 0)
Screenshot: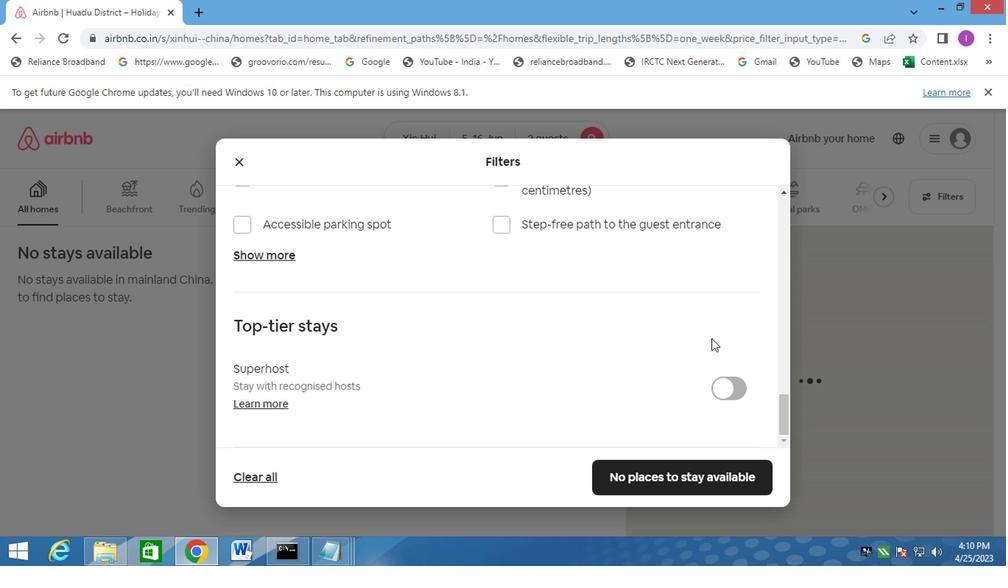 
Action: Mouse moved to (709, 343)
Screenshot: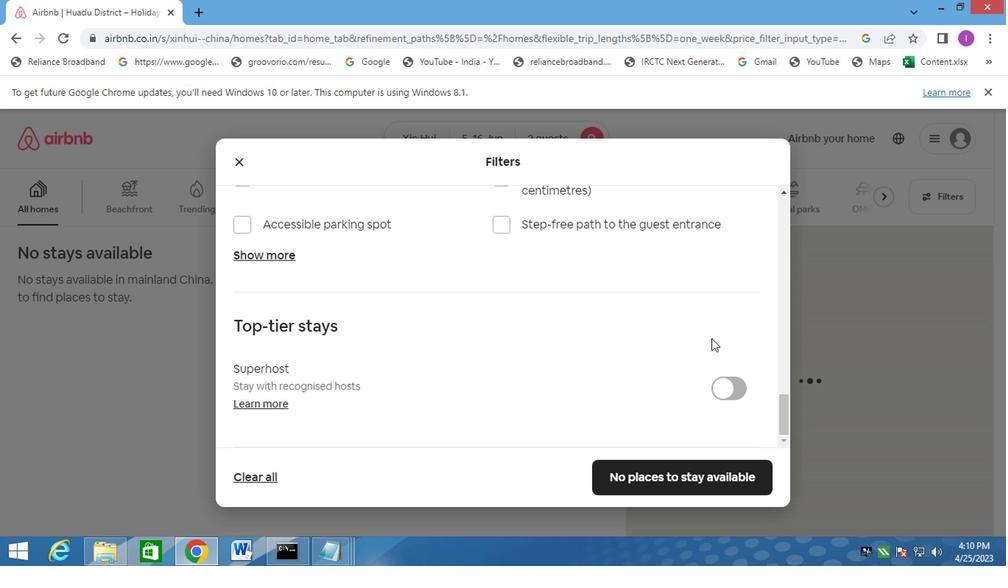 
Action: Mouse scrolled (709, 342) with delta (0, 0)
Screenshot: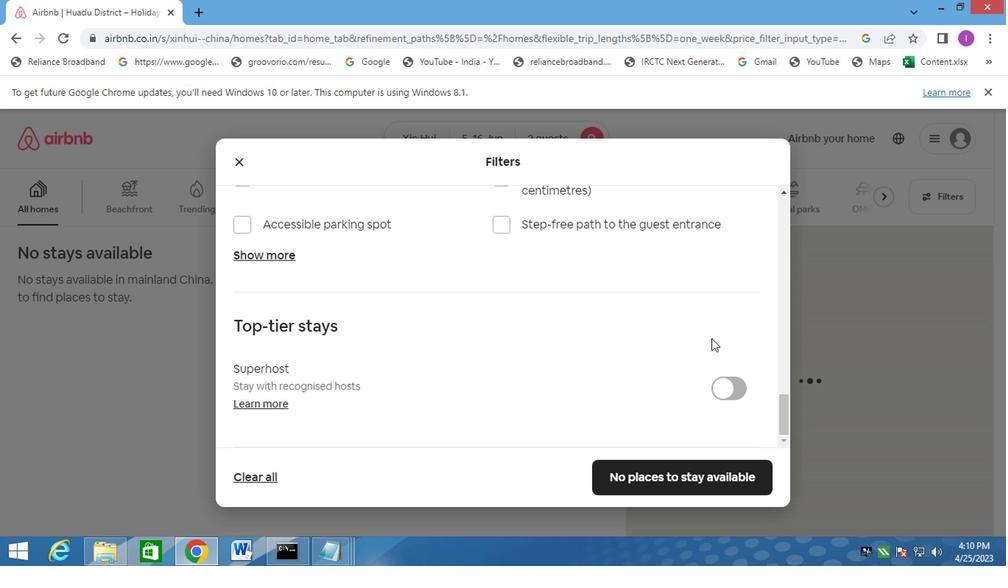 
Action: Mouse moved to (710, 345)
Screenshot: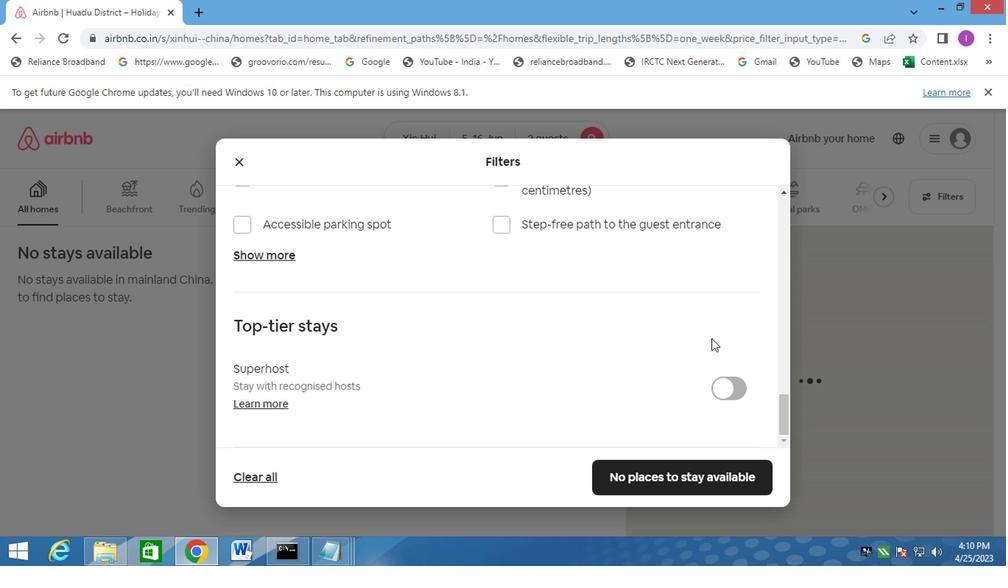 
Action: Mouse scrolled (710, 345) with delta (0, 0)
Screenshot: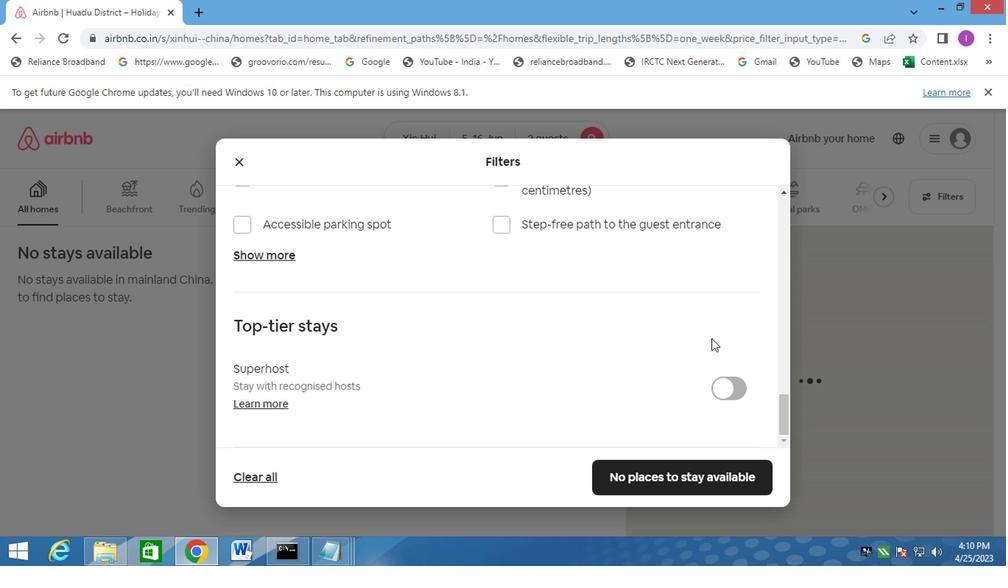 
Action: Mouse moved to (669, 478)
Screenshot: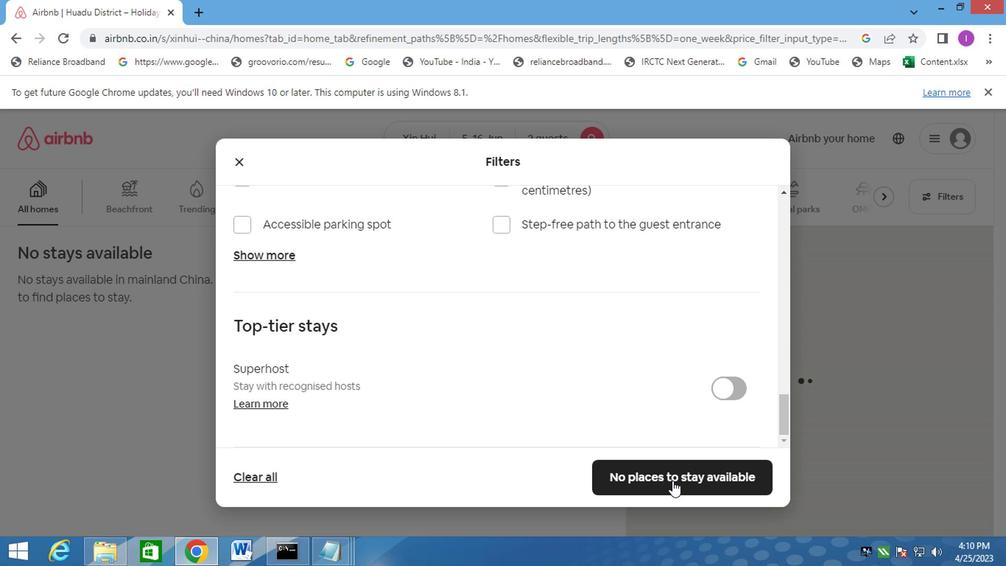 
Action: Mouse pressed left at (669, 478)
Screenshot: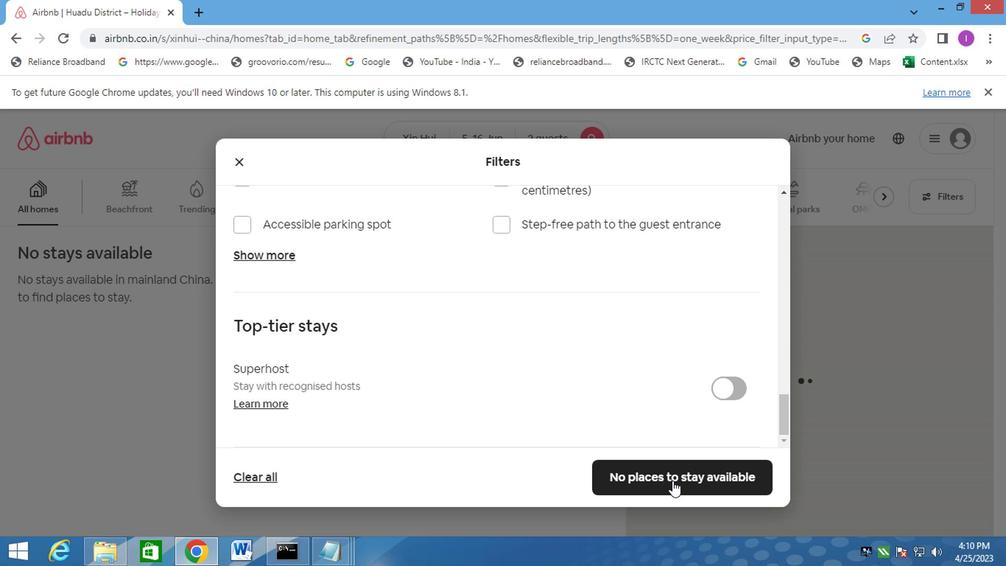 
Action: Mouse moved to (671, 462)
Screenshot: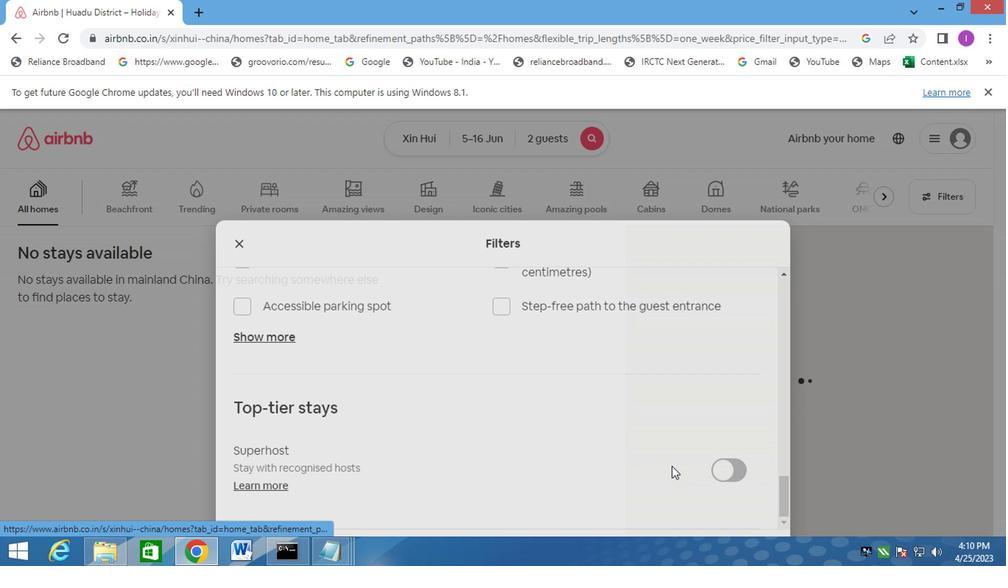
